 Task: In the Contact  ArianaAllen@Outlook.com, Create email and send with subject: 'We're Thrilled to Welcome You ', and with mail content 'Greetings,_x000D_
Introducing a visionary approach that will reshape the landscape of your industry. Join us and be part of the future of success!_x000D_
Kind Regards', attach the document: Project_plan.docx and insert image: visitingcard.jpg. Below Kind Regards, write Behance and insert the URL: 'www.behance.net'. Mark checkbox to create task to follow up : In 2 weeks. Logged in from softage.1@softage.net
Action: Mouse moved to (97, 59)
Screenshot: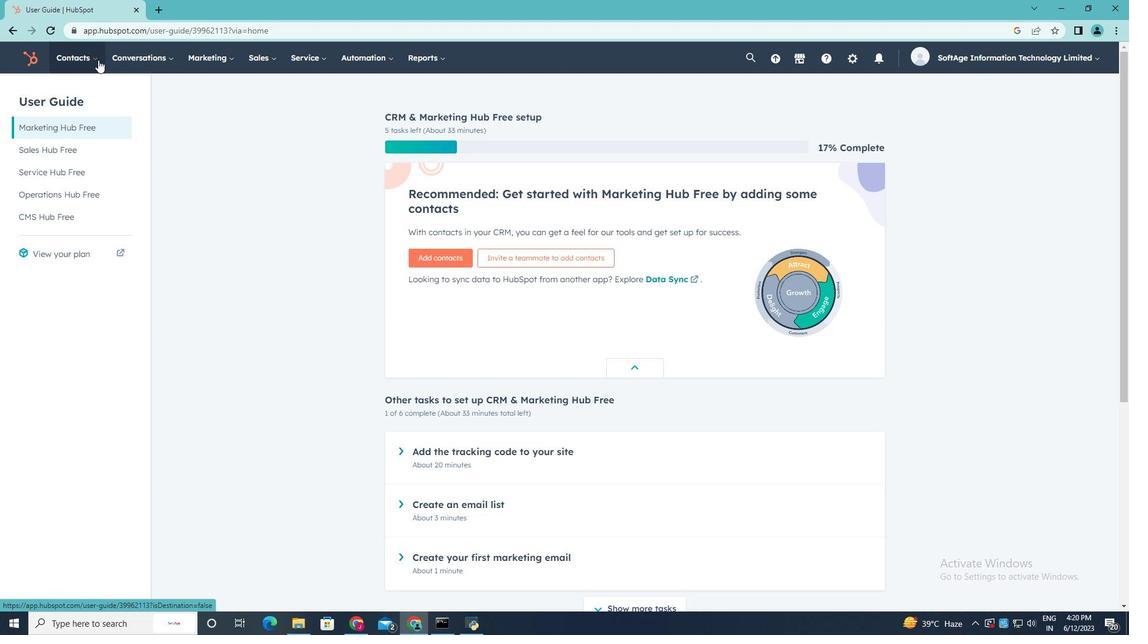 
Action: Mouse pressed left at (97, 59)
Screenshot: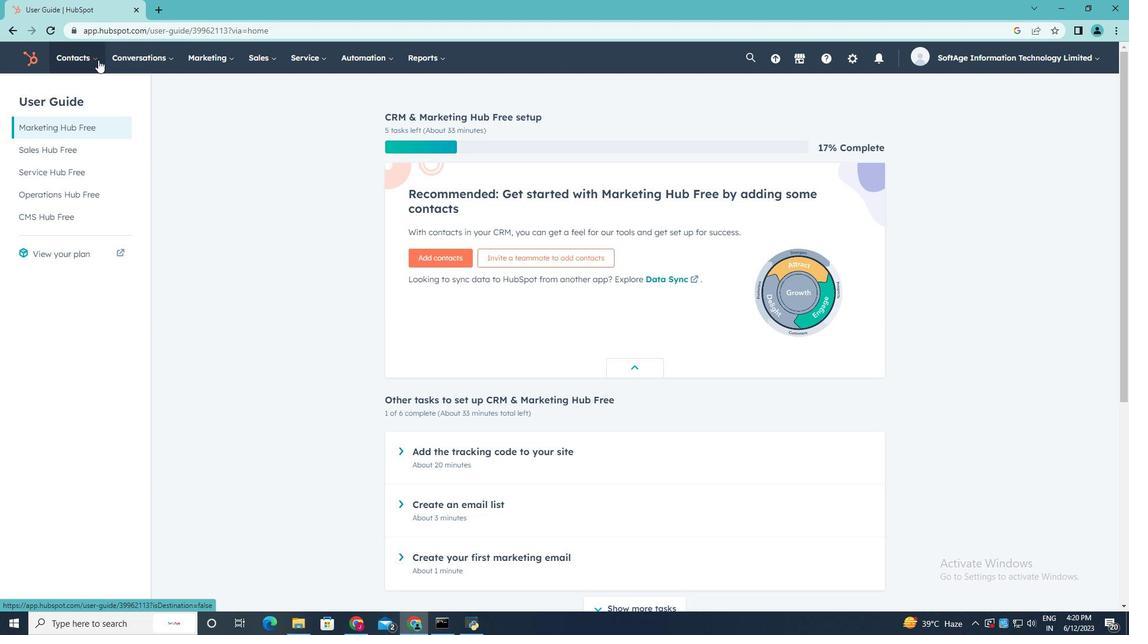 
Action: Mouse moved to (88, 88)
Screenshot: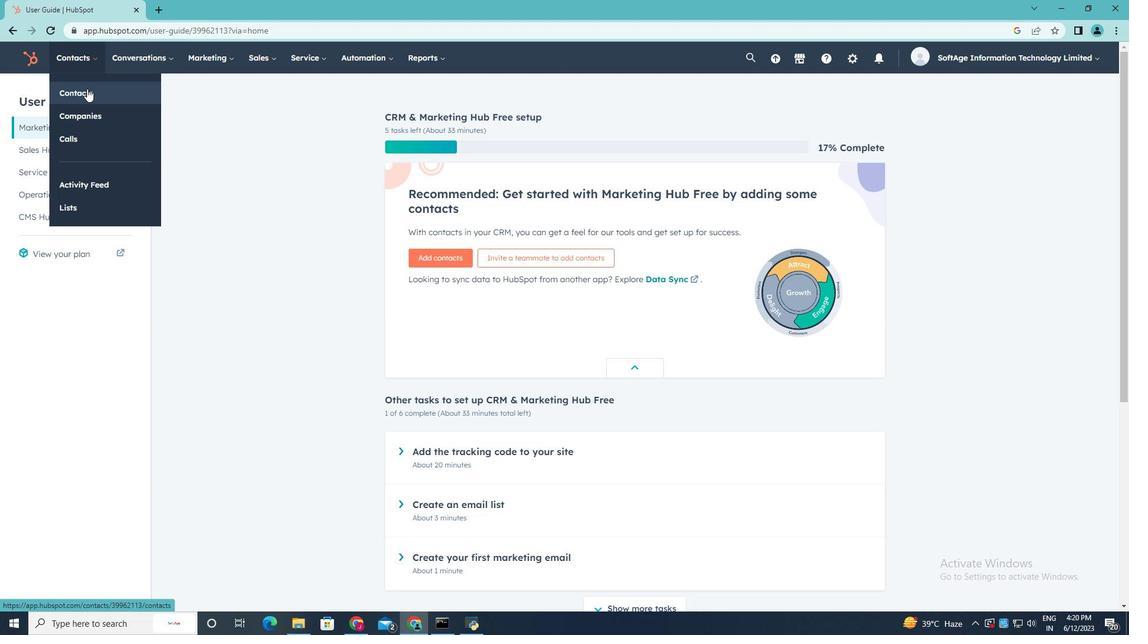 
Action: Mouse pressed left at (88, 88)
Screenshot: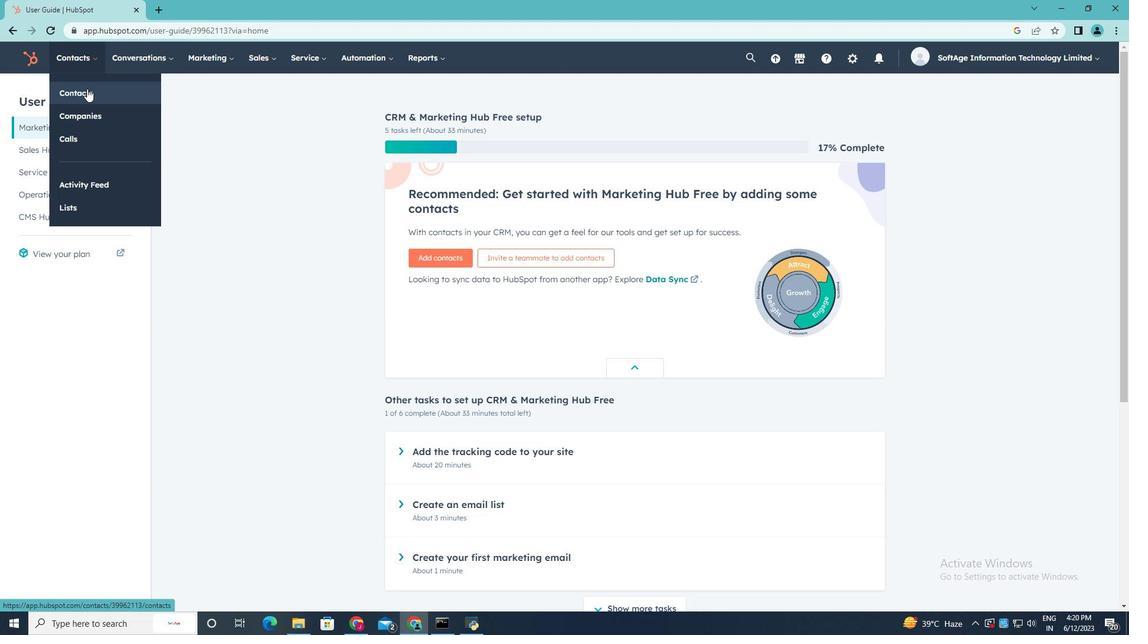 
Action: Mouse moved to (97, 185)
Screenshot: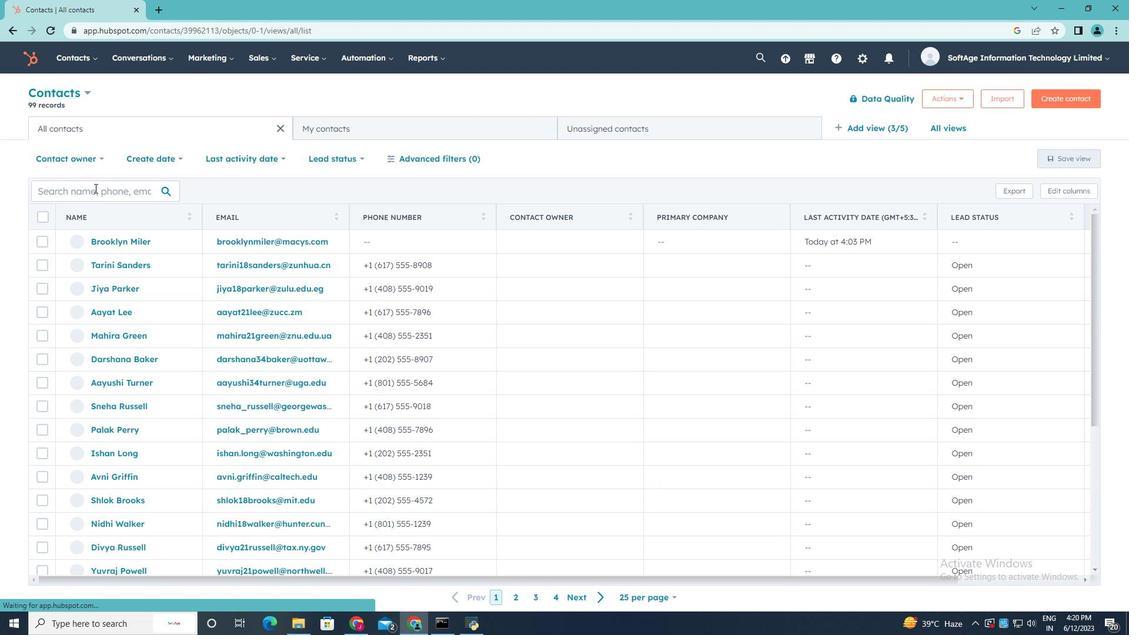 
Action: Mouse pressed left at (97, 185)
Screenshot: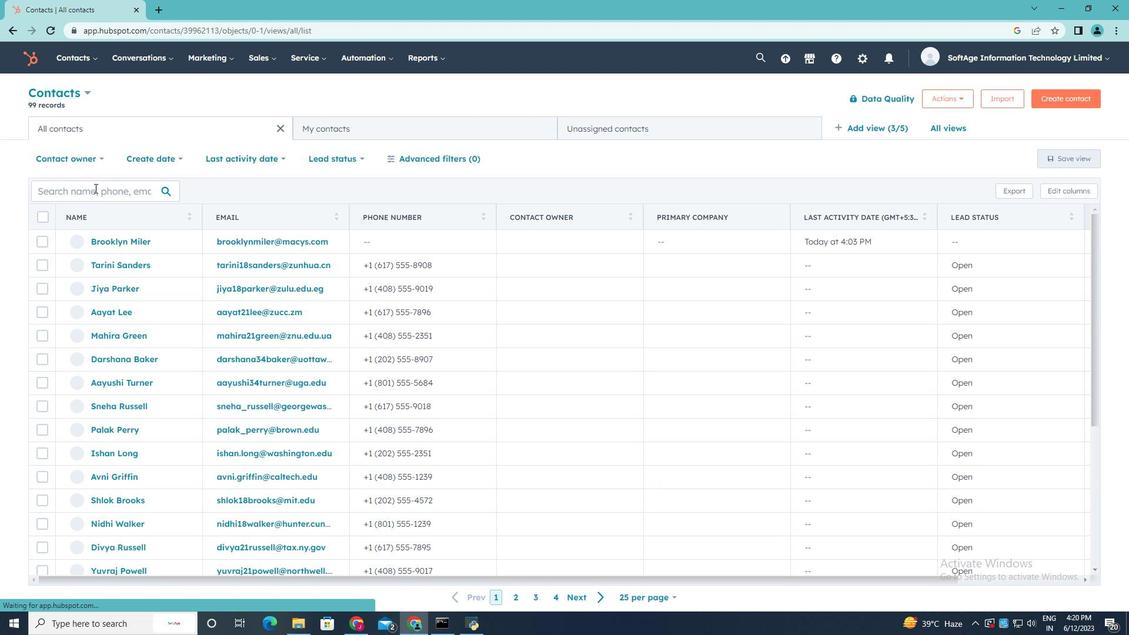 
Action: Mouse moved to (94, 186)
Screenshot: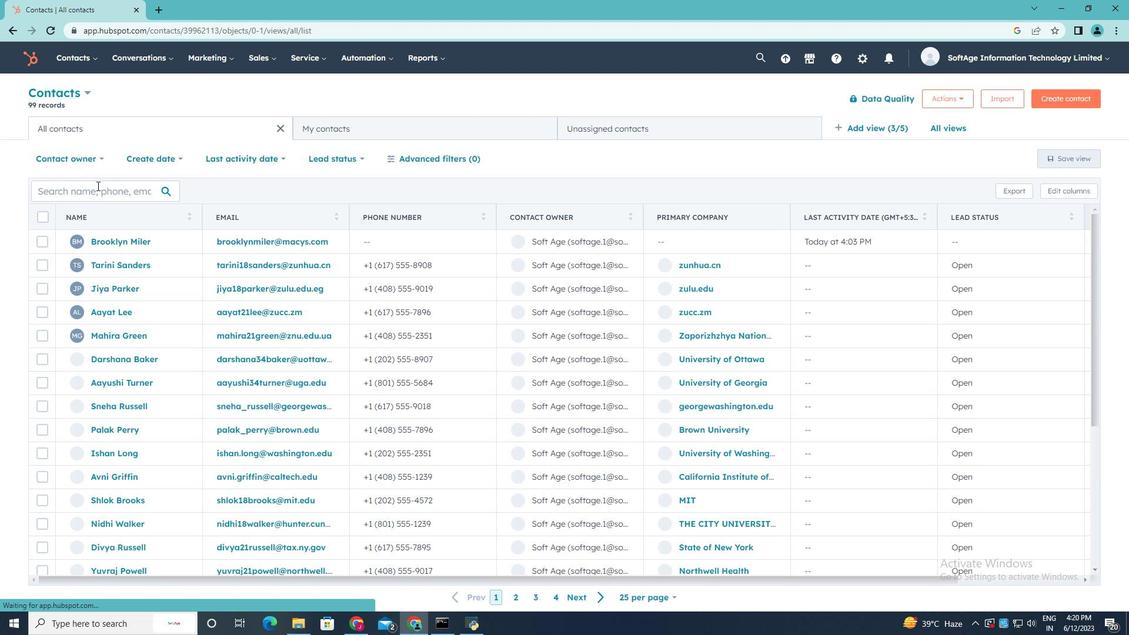 
Action: Key pressed <Key.shift>Ariana<Key.shift>Allen<Key.shift><Key.shift><Key.shift><Key.shift>@<Key.shift>Outlook.com
Screenshot: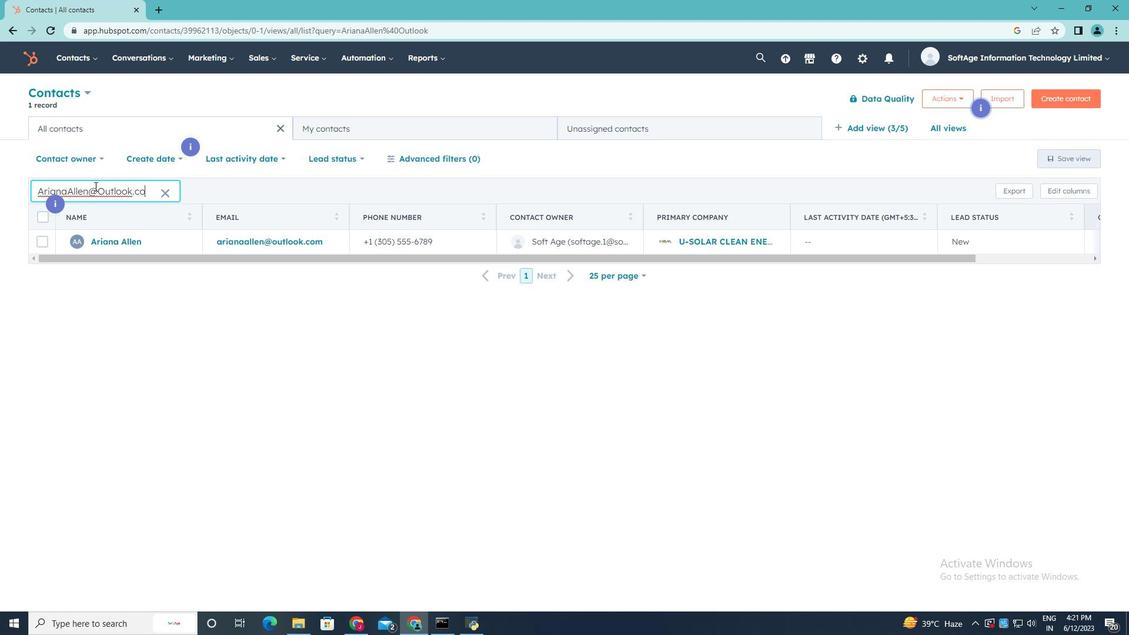 
Action: Mouse moved to (125, 239)
Screenshot: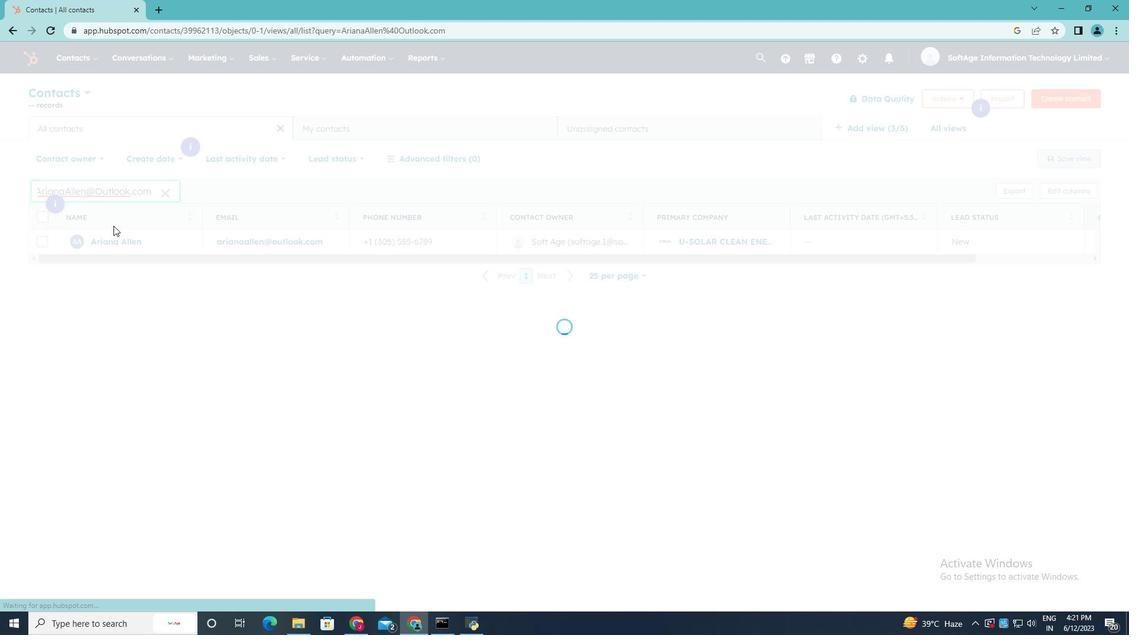 
Action: Mouse pressed left at (125, 239)
Screenshot: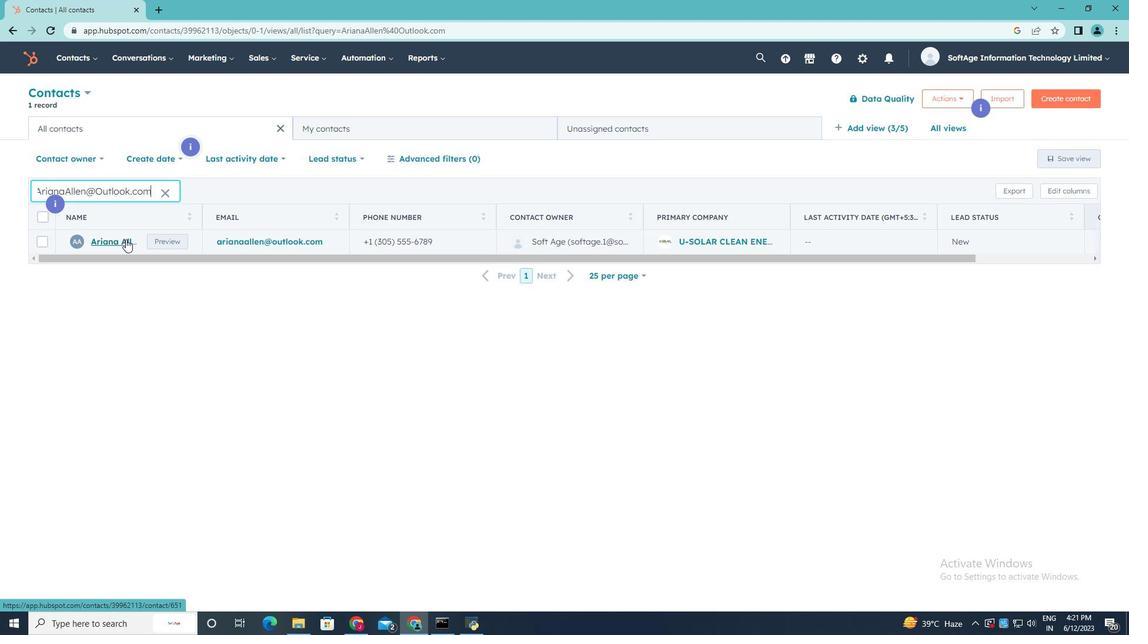 
Action: Mouse moved to (81, 198)
Screenshot: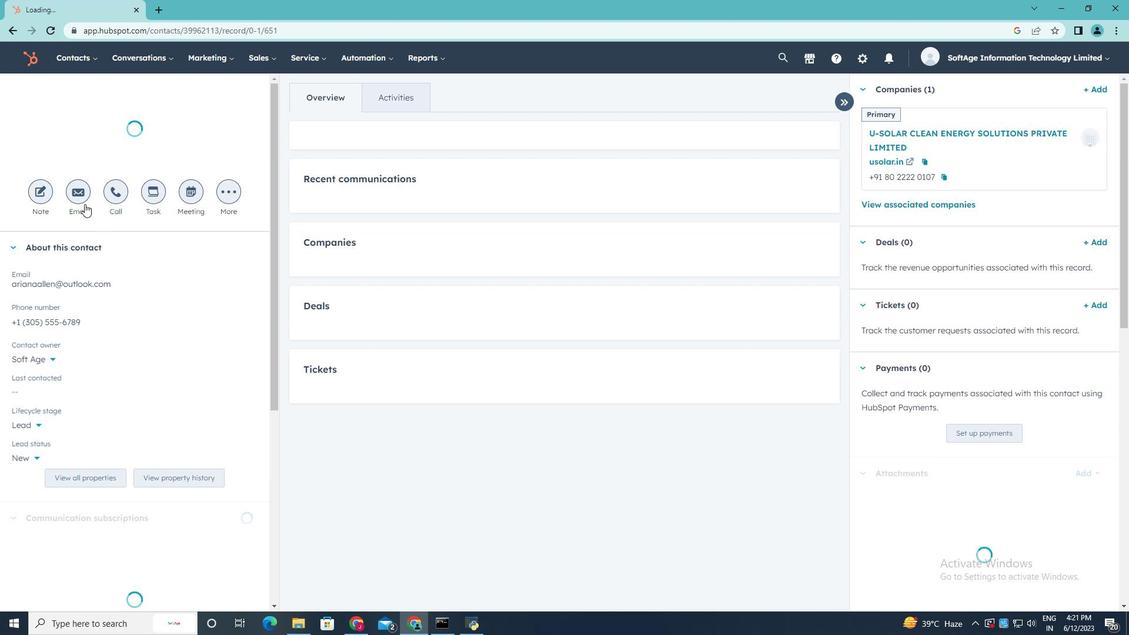 
Action: Mouse pressed left at (81, 198)
Screenshot: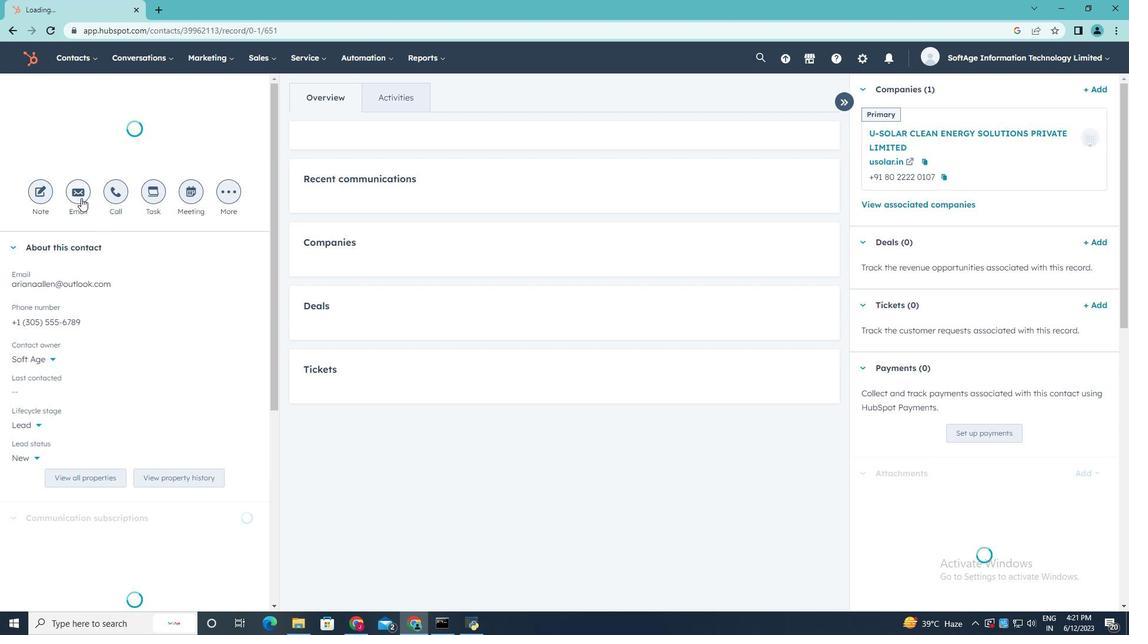 
Action: Mouse moved to (722, 402)
Screenshot: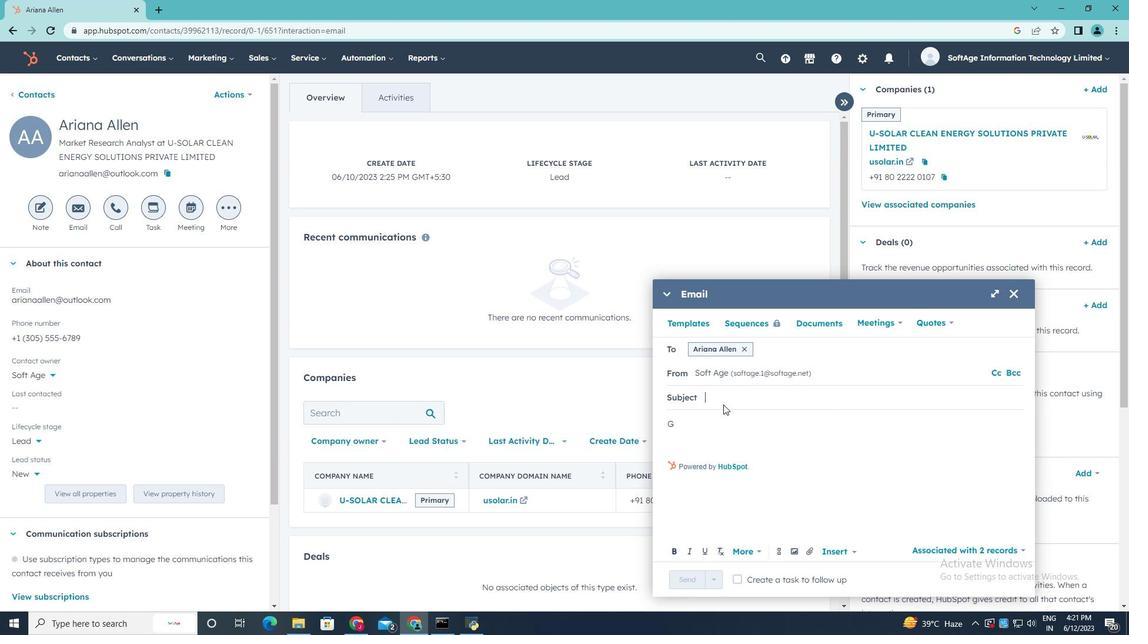 
Action: Key pressed <Key.shift>We're<Key.space><Key.shift><Key.shift>Thrilled<Key.space><Key.shift><Key.shift><Key.shift>to<Key.space><Key.shift>Welcome<Key.space><Key.shift><Key.shift><Key.shift>You
Screenshot: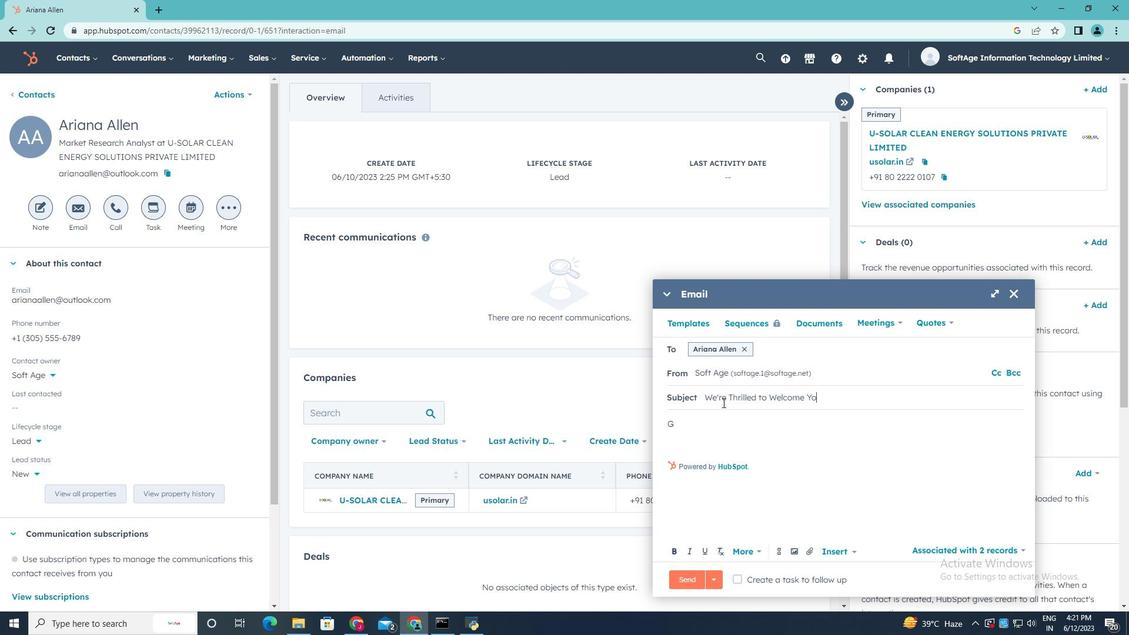 
Action: Mouse moved to (697, 421)
Screenshot: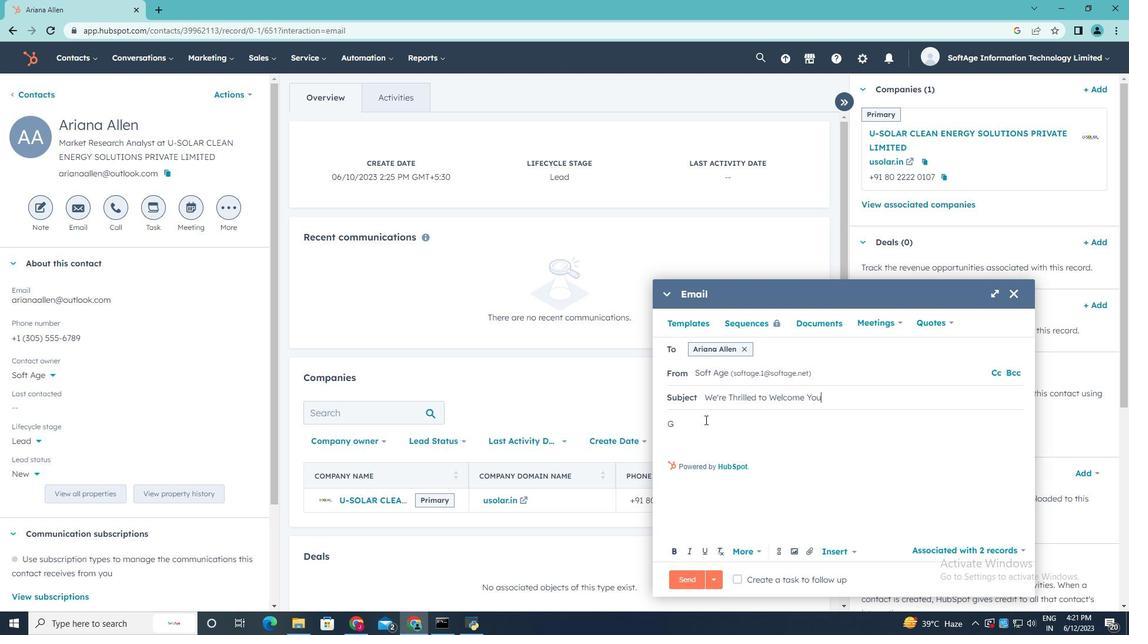 
Action: Mouse pressed left at (697, 421)
Screenshot: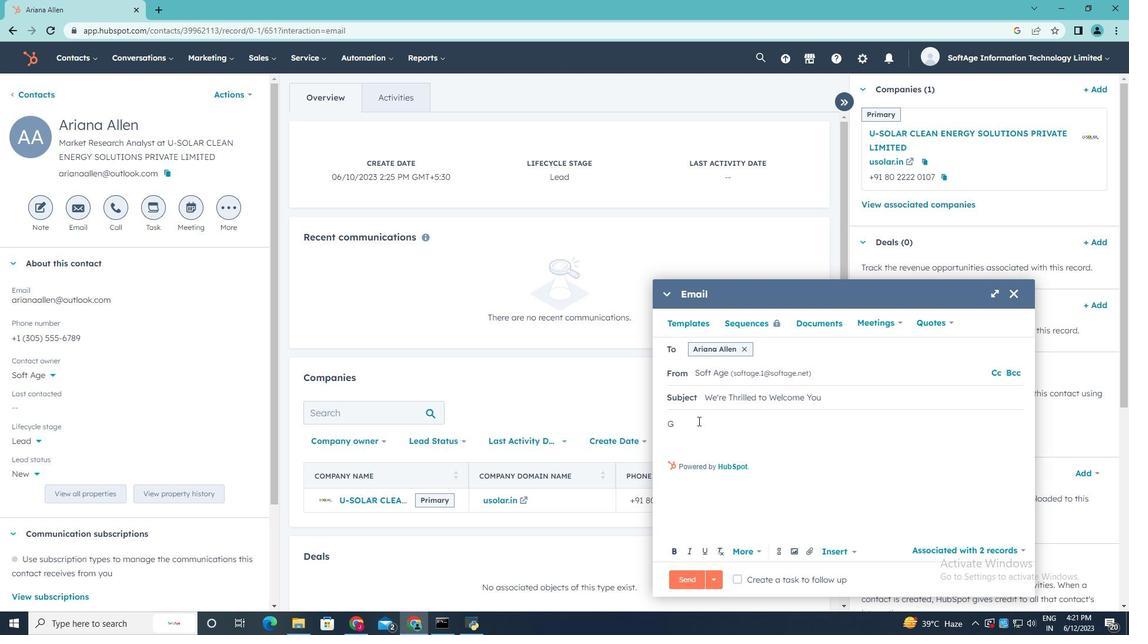 
Action: Key pressed <Key.backspace><Key.shift><Key.shift><Key.shift><Key.shift><Key.shift><Key.shift><Key.shift><Key.shift><Key.shift><Key.shift><Key.shift><Key.shift><Key.shift><Key.shift><Key.shift><Key.shift><Key.shift>Greetings,<Key.enter><Key.shift>Introducing<Key.space><Key.shift>a<Key.space>visionary<Key.space>approach<Key.space>that<Key.space>will<Key.space>reshape<Key.space>the<Key.space>landscape<Key.space>of<Key.space>your<Key.space>induxtry<Key.backspace><Key.backspace><Key.backspace><Key.backspace>stry.<Key.space><Key.shift>Join<Key.space><Key.shift>us<Key.space>and<Key.space>be<Key.space>part<Key.space>of<Key.space>the<Key.space>future<Key.space>of<Key.space>success<Key.shift>!
Screenshot: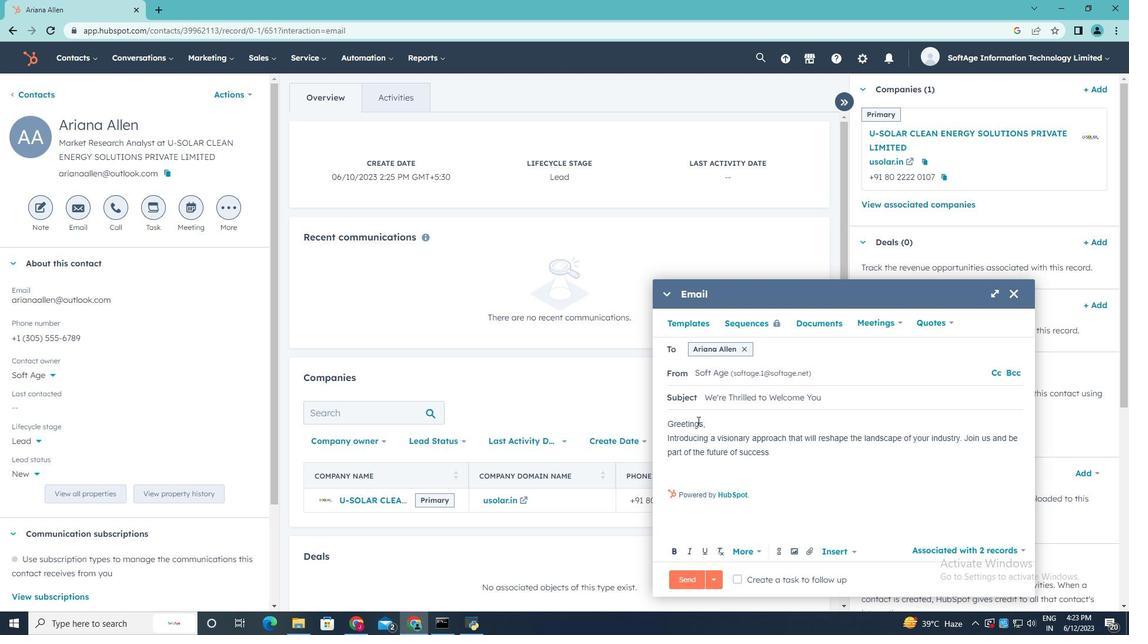 
Action: Mouse moved to (912, 506)
Screenshot: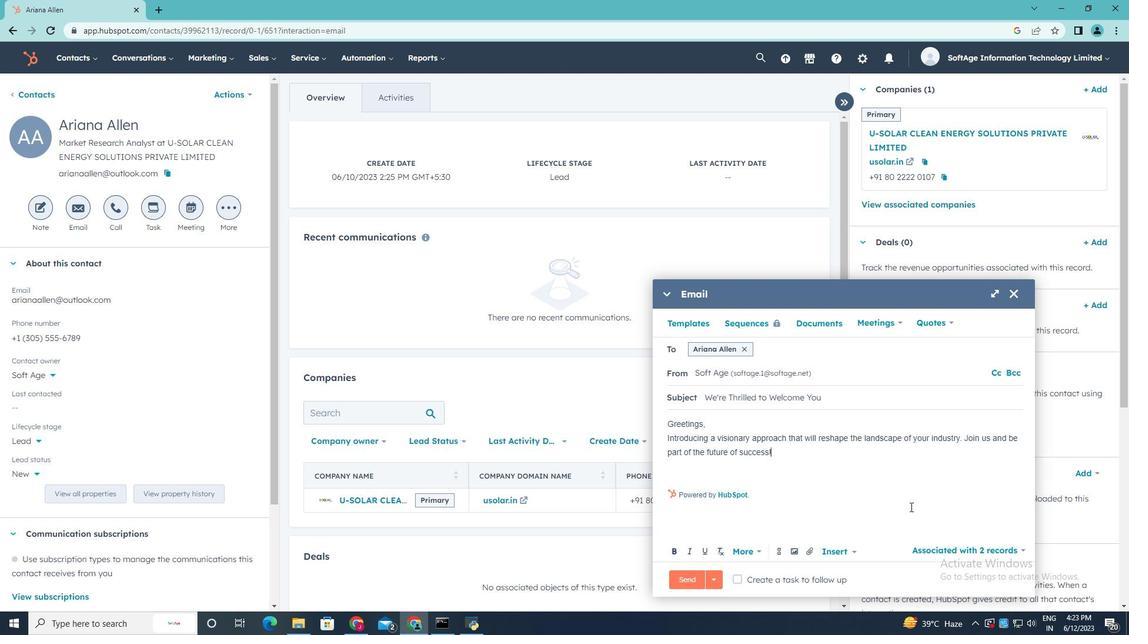 
Action: Key pressed <Key.enter><Key.enter><Key.shift>Kind<Key.space><Key.shift>Regards
Screenshot: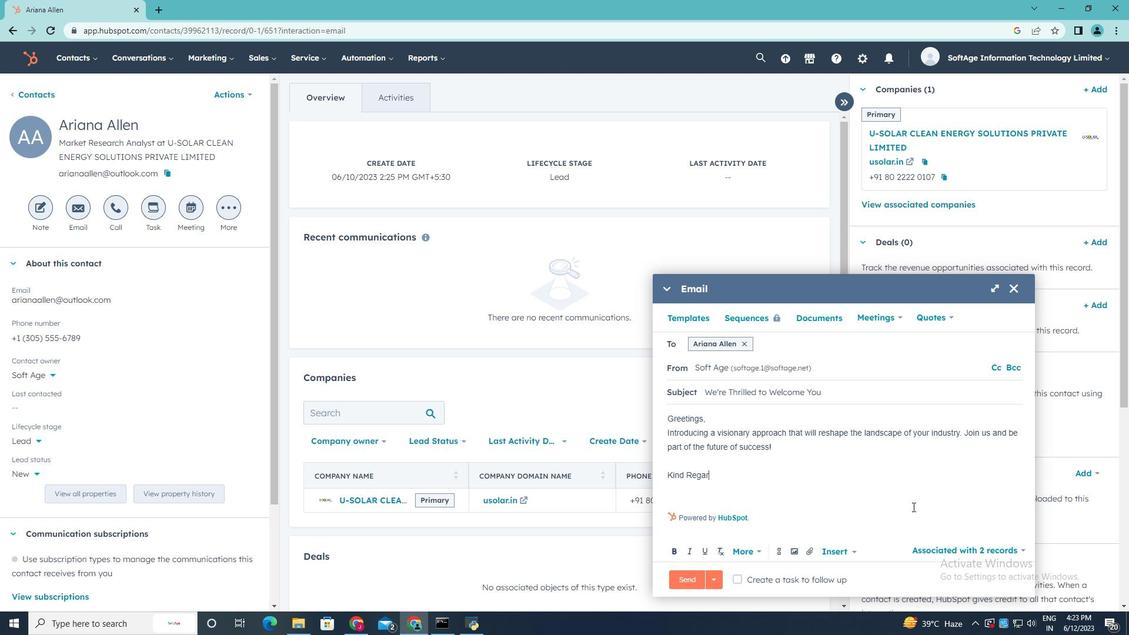 
Action: Mouse moved to (812, 553)
Screenshot: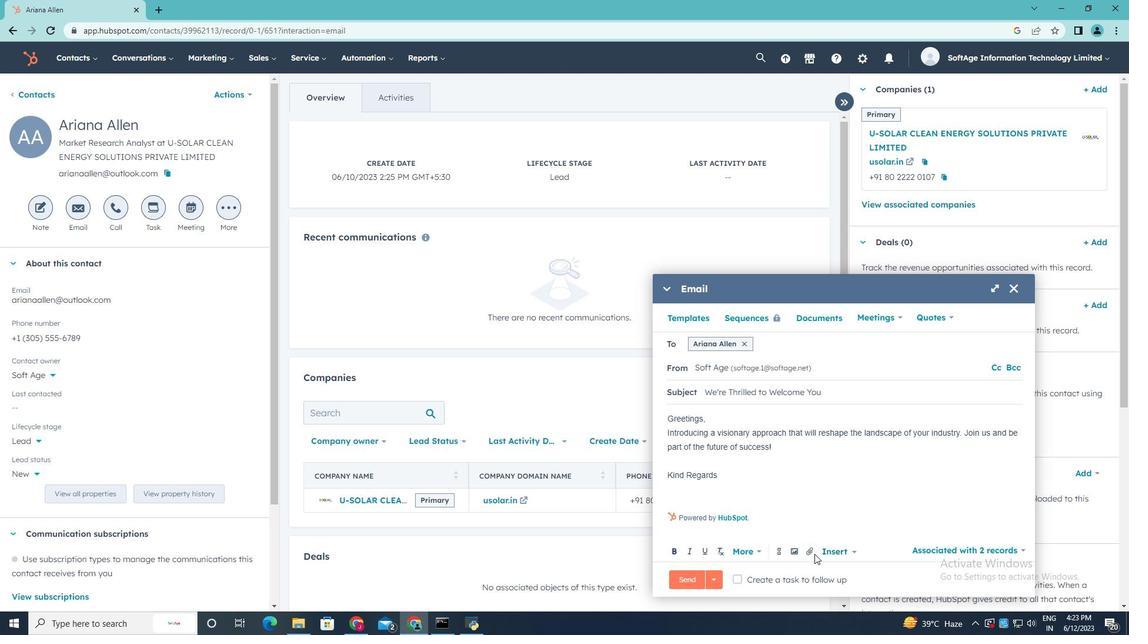 
Action: Mouse pressed left at (812, 553)
Screenshot: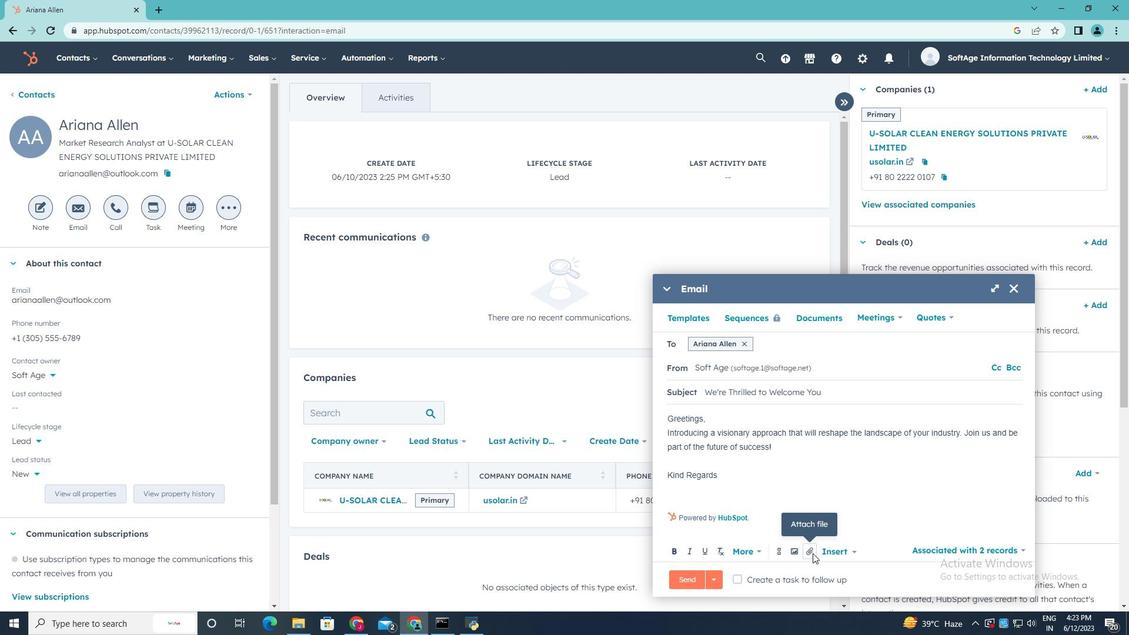 
Action: Mouse moved to (837, 518)
Screenshot: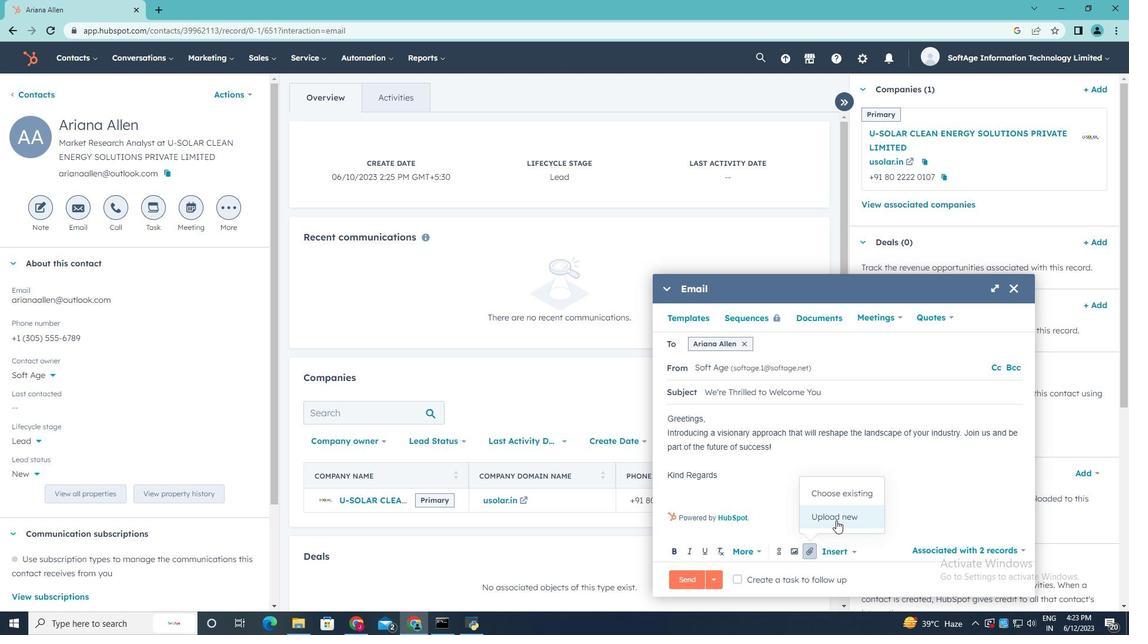 
Action: Mouse pressed left at (837, 518)
Screenshot: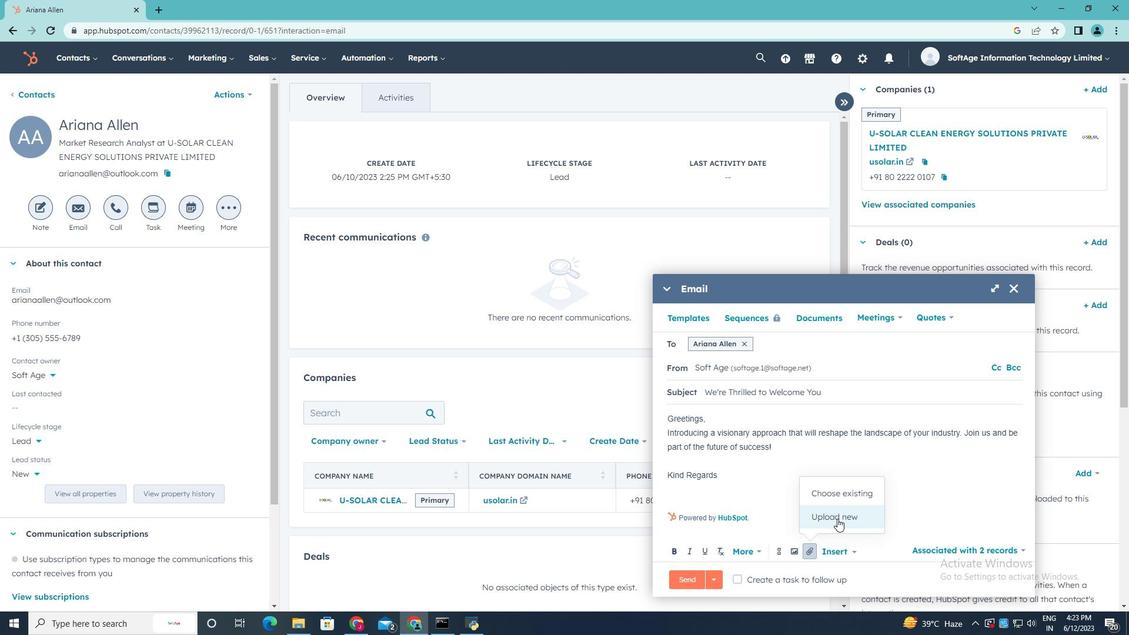 
Action: Mouse moved to (219, 117)
Screenshot: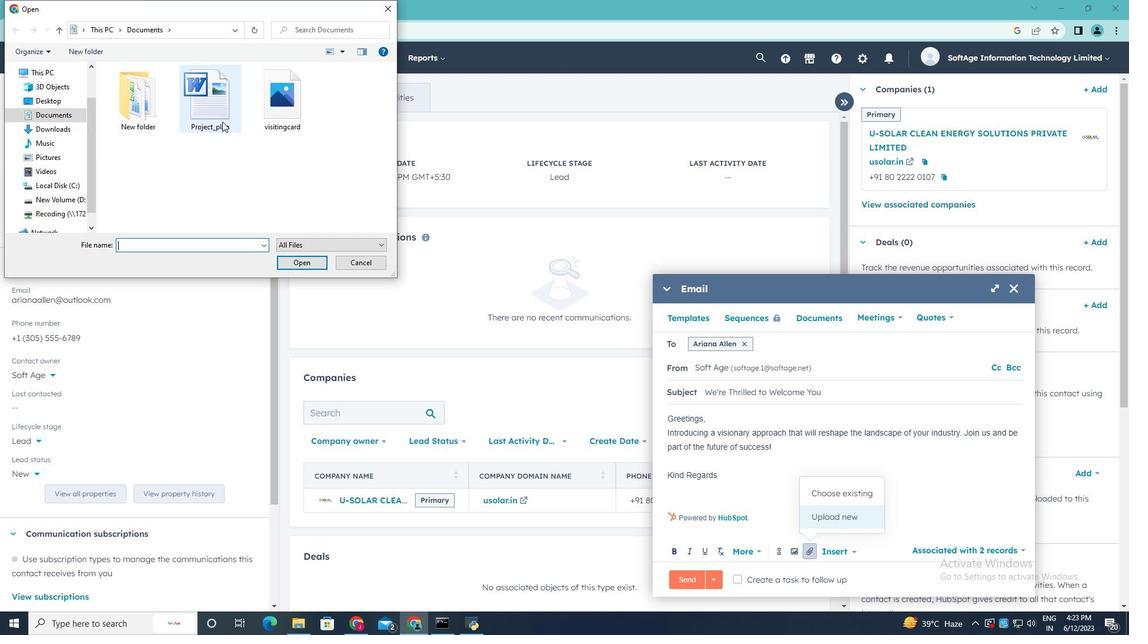 
Action: Mouse pressed left at (219, 117)
Screenshot: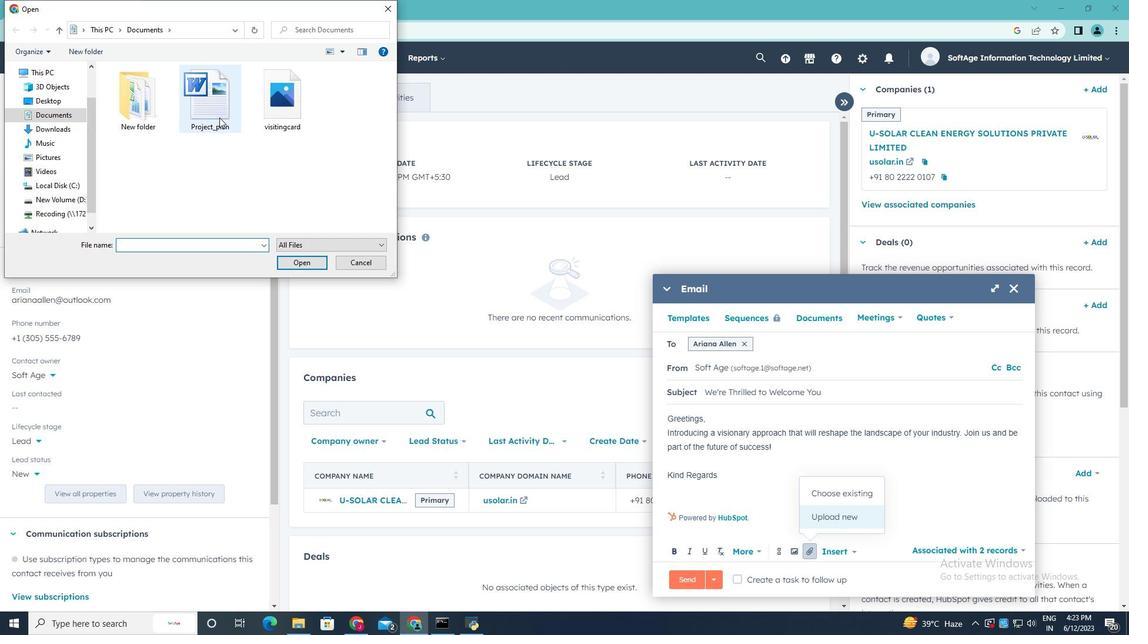 
Action: Mouse moved to (299, 263)
Screenshot: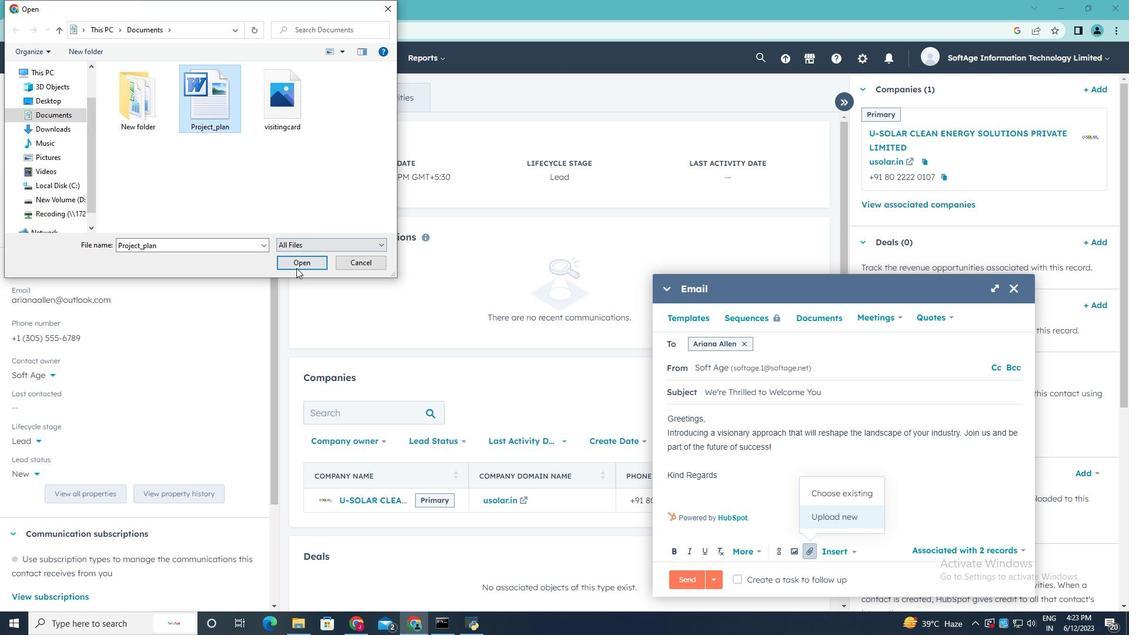 
Action: Mouse pressed left at (299, 263)
Screenshot: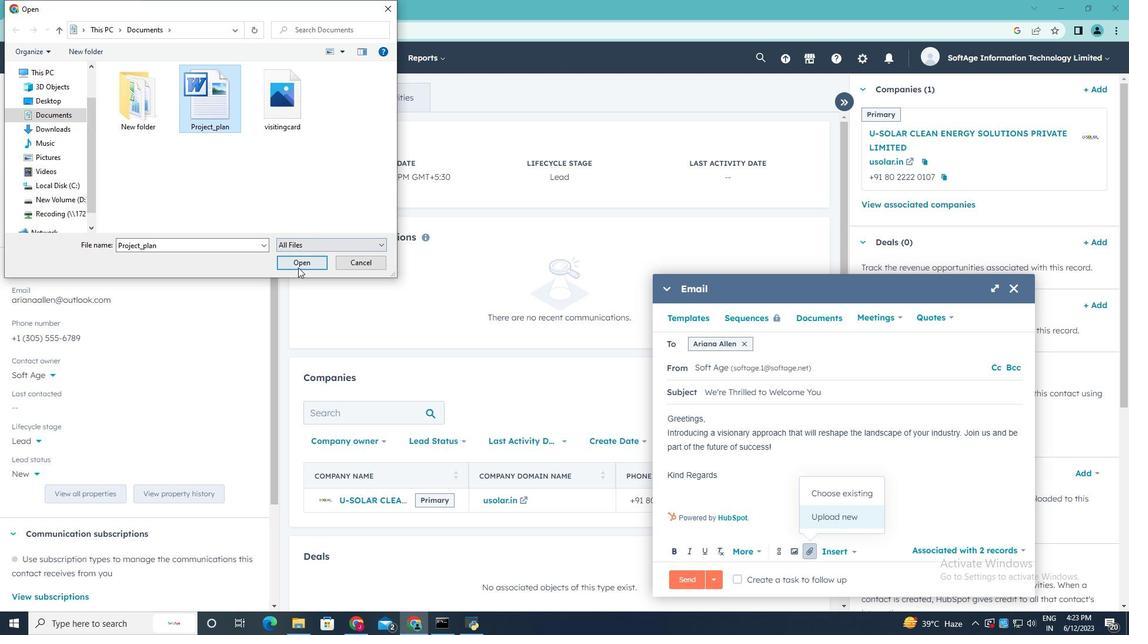 
Action: Mouse moved to (810, 523)
Screenshot: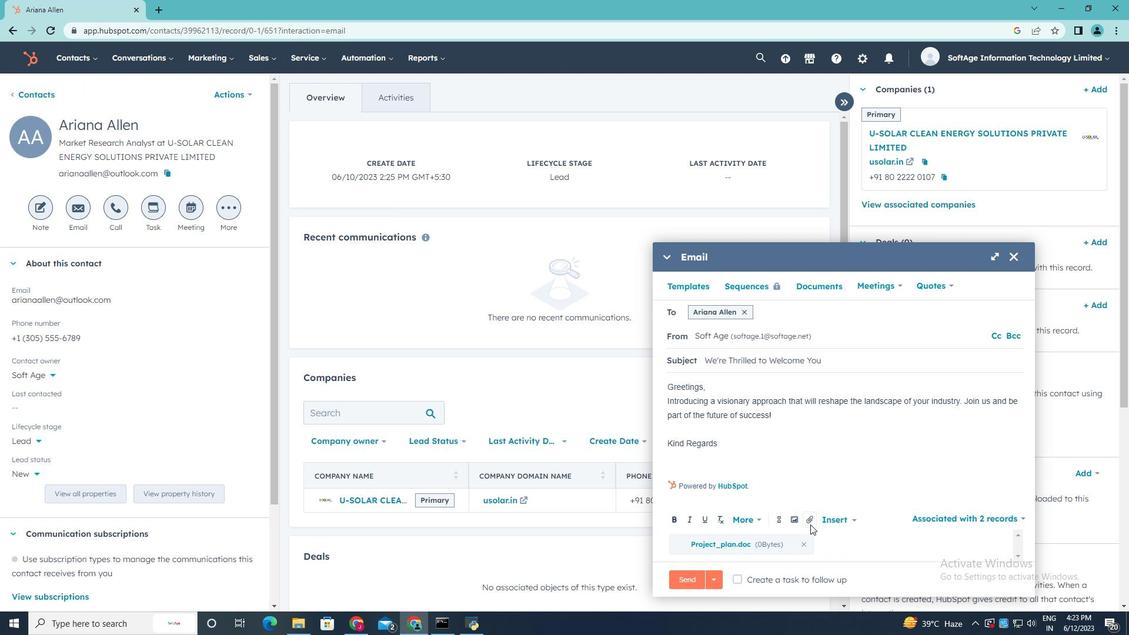 
Action: Mouse pressed left at (810, 523)
Screenshot: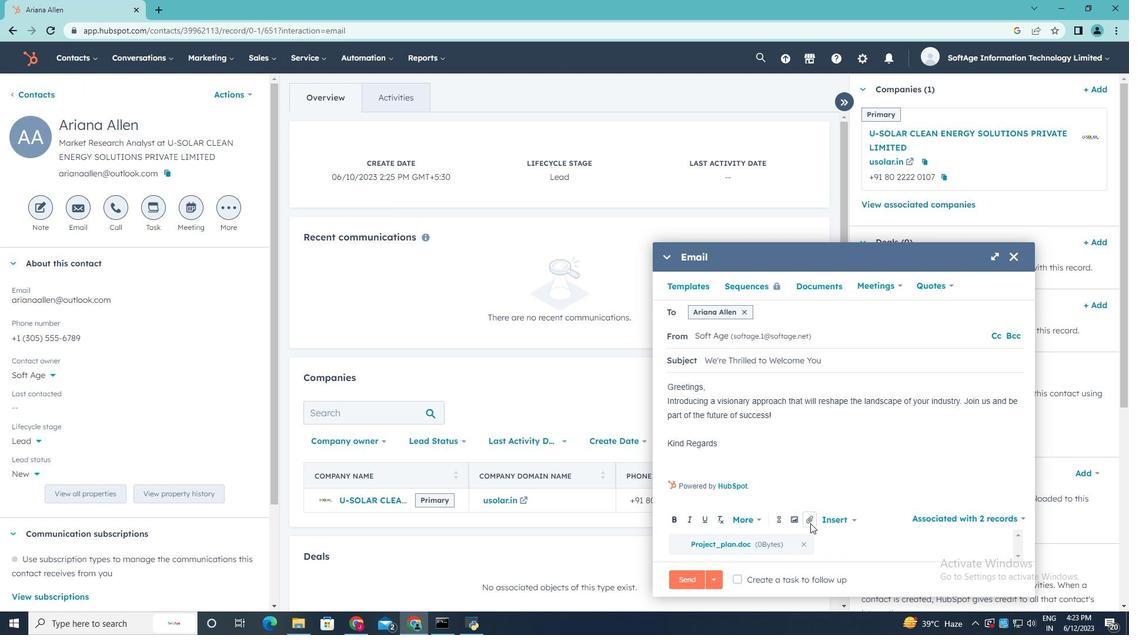 
Action: Mouse moved to (826, 491)
Screenshot: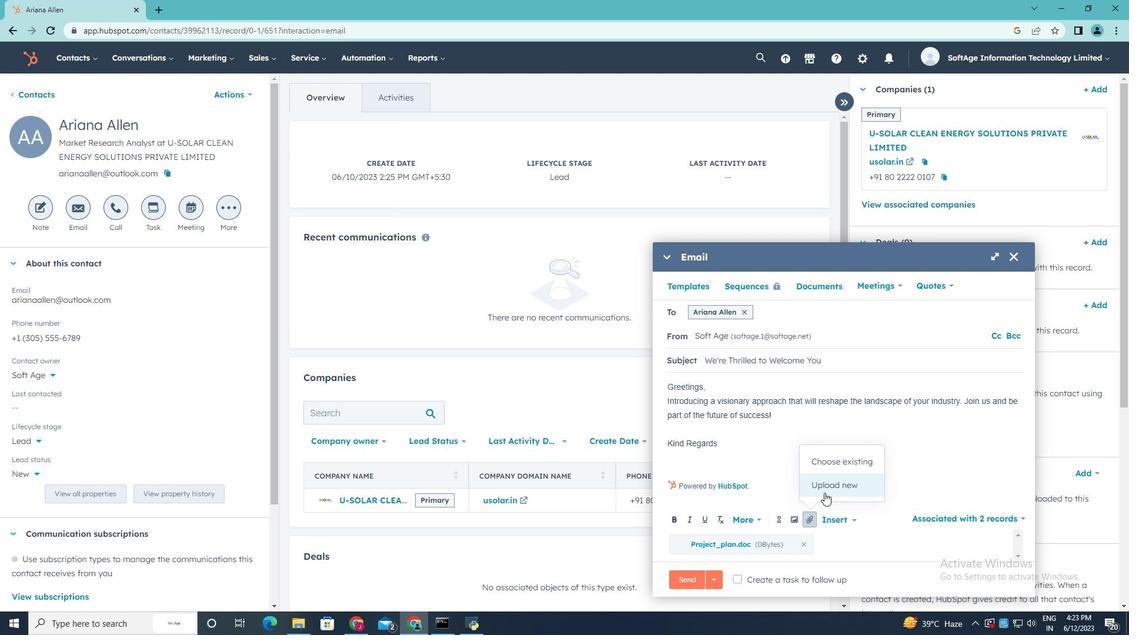 
Action: Mouse pressed left at (826, 491)
Screenshot: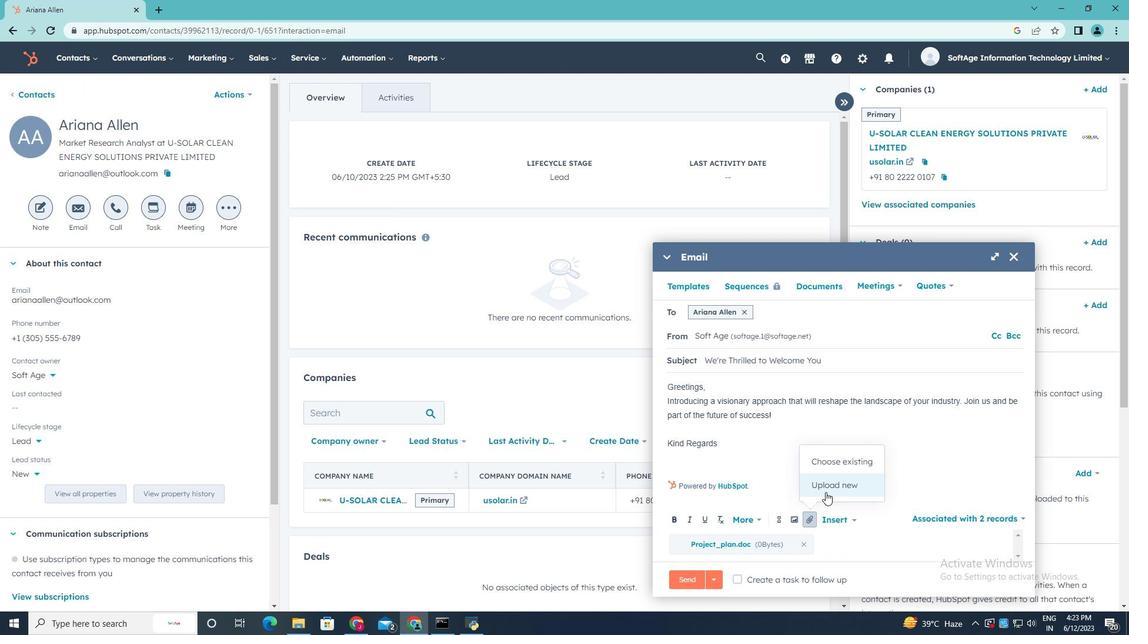 
Action: Mouse moved to (282, 101)
Screenshot: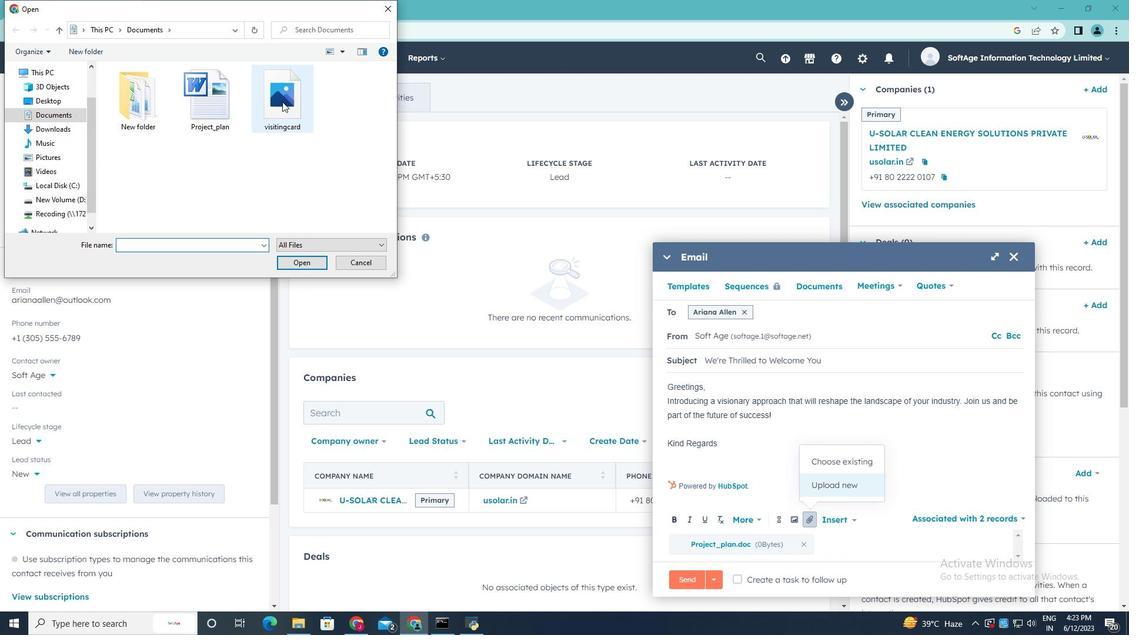 
Action: Mouse pressed left at (282, 101)
Screenshot: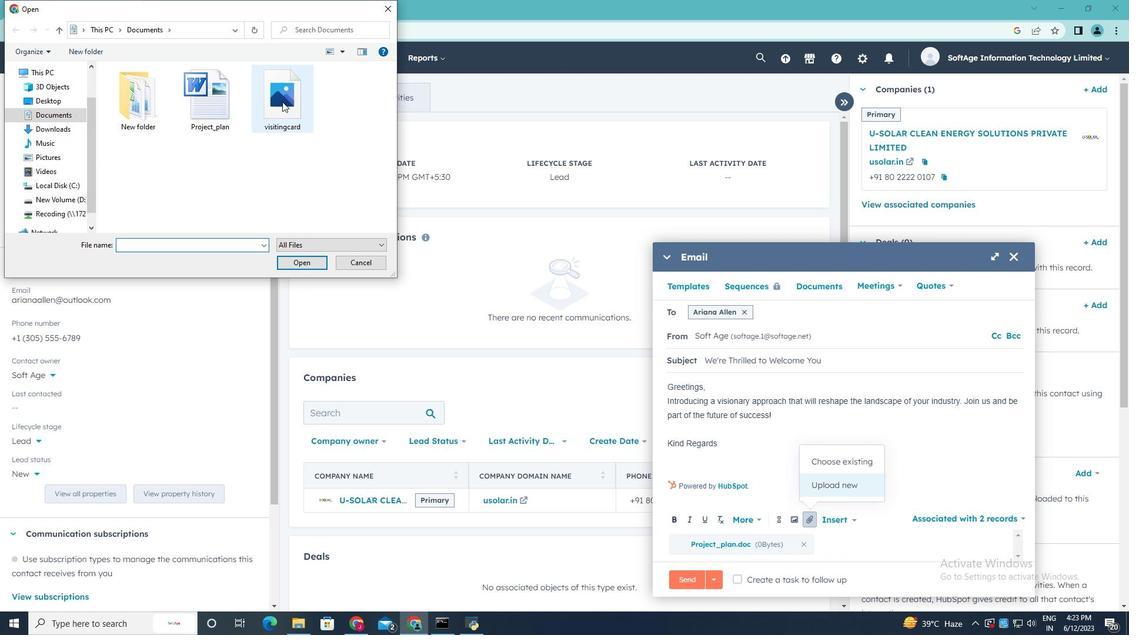 
Action: Mouse moved to (308, 265)
Screenshot: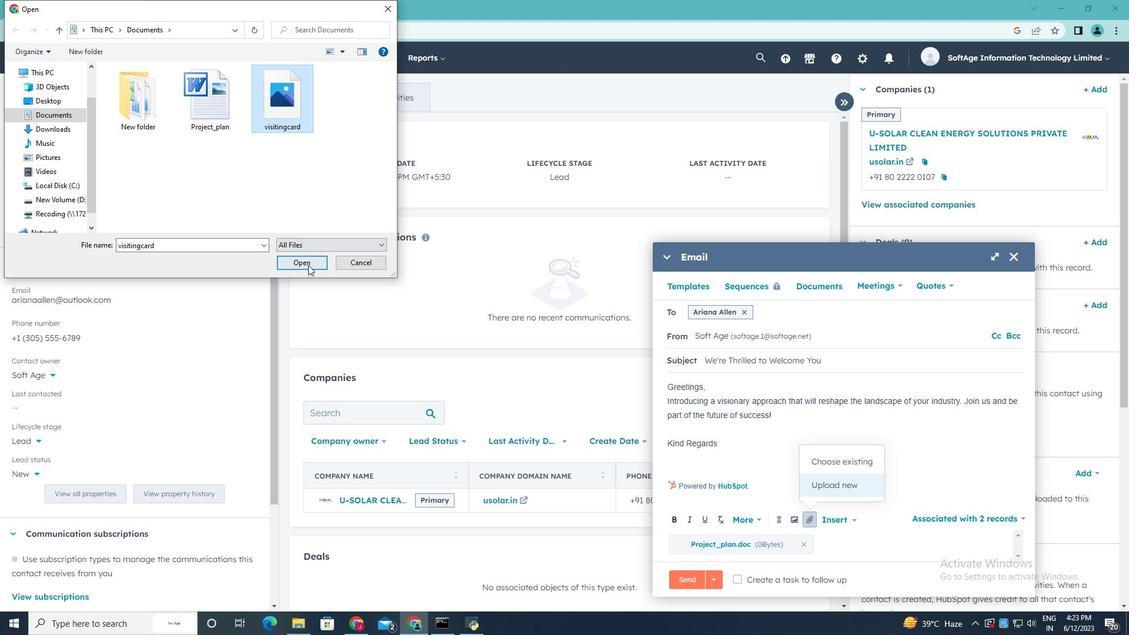 
Action: Mouse pressed left at (308, 265)
Screenshot: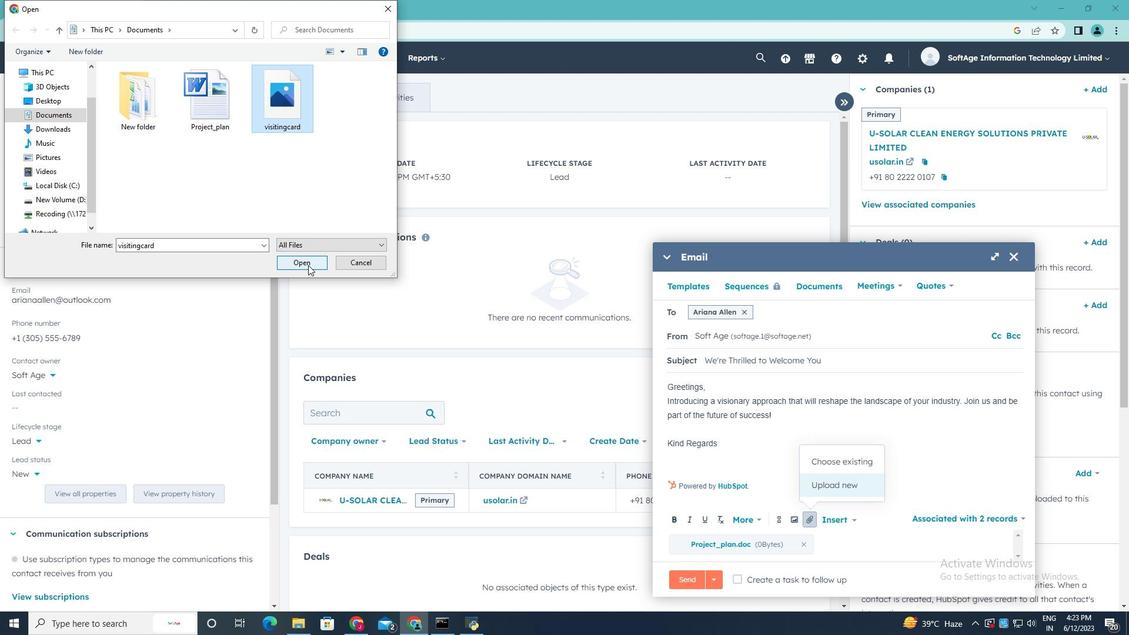 
Action: Mouse moved to (724, 447)
Screenshot: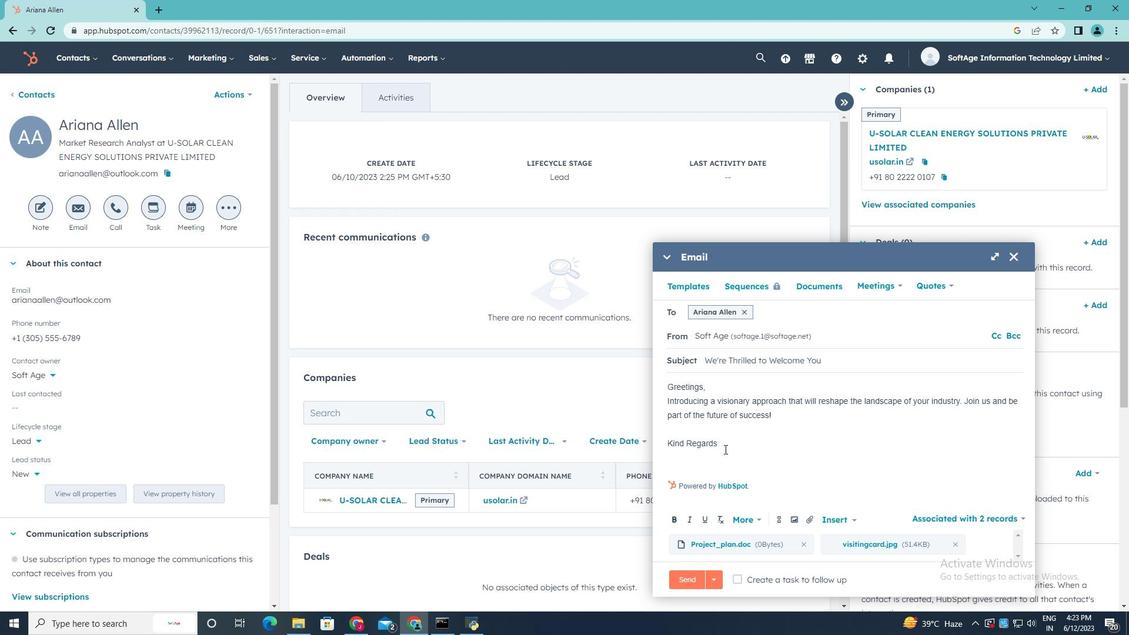
Action: Mouse pressed left at (724, 447)
Screenshot: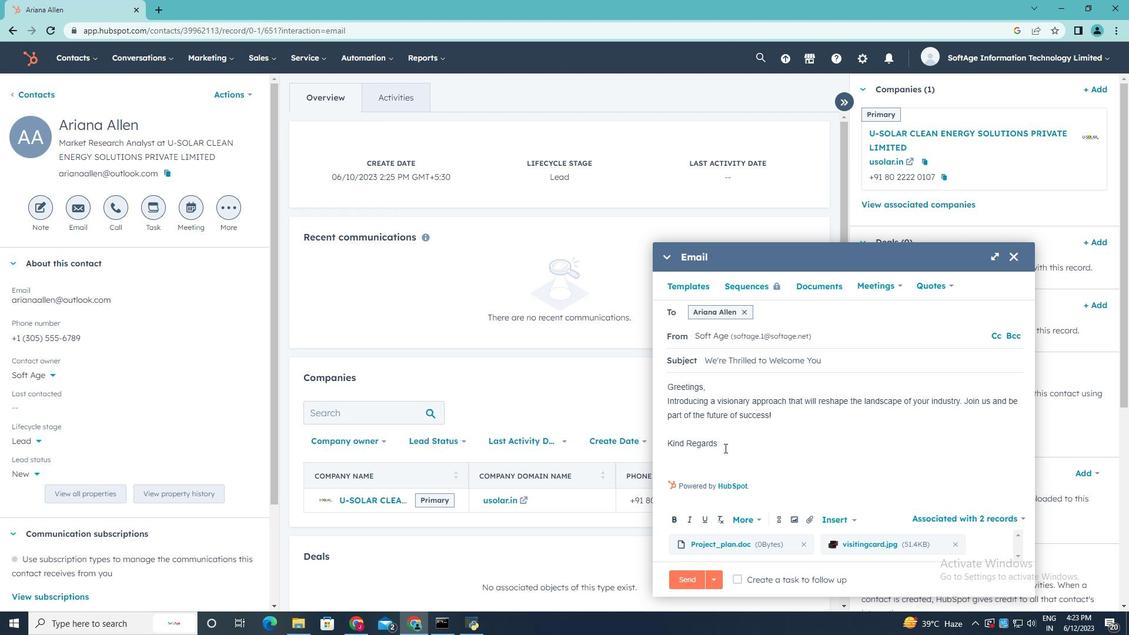 
Action: Key pressed <Key.enter>
Screenshot: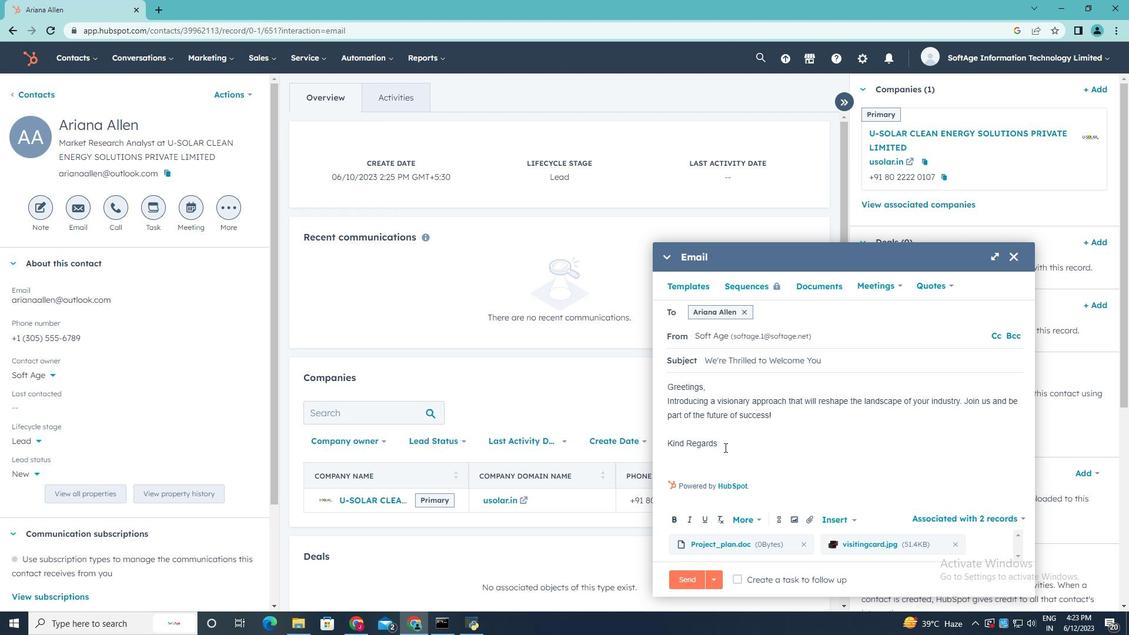 
Action: Mouse moved to (779, 518)
Screenshot: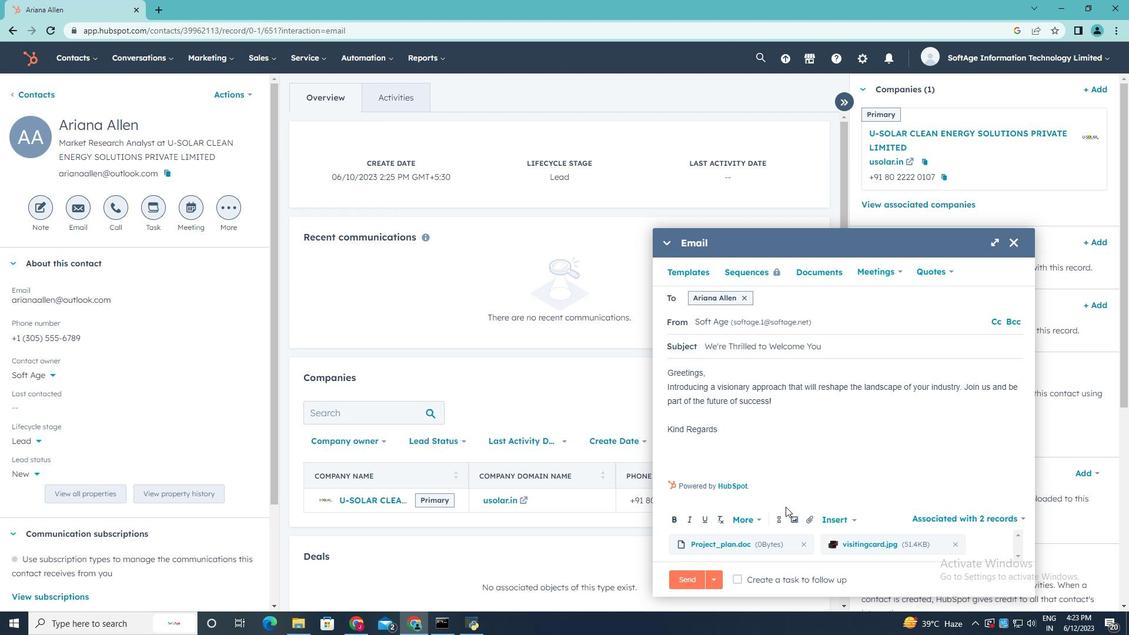 
Action: Mouse pressed left at (779, 518)
Screenshot: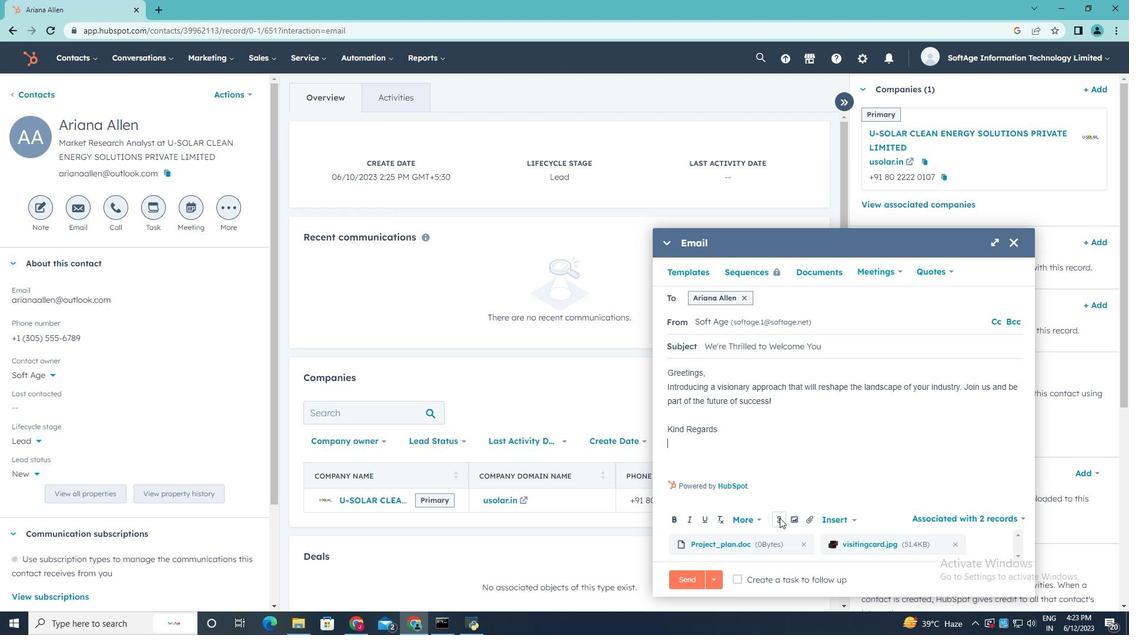 
Action: Mouse moved to (813, 389)
Screenshot: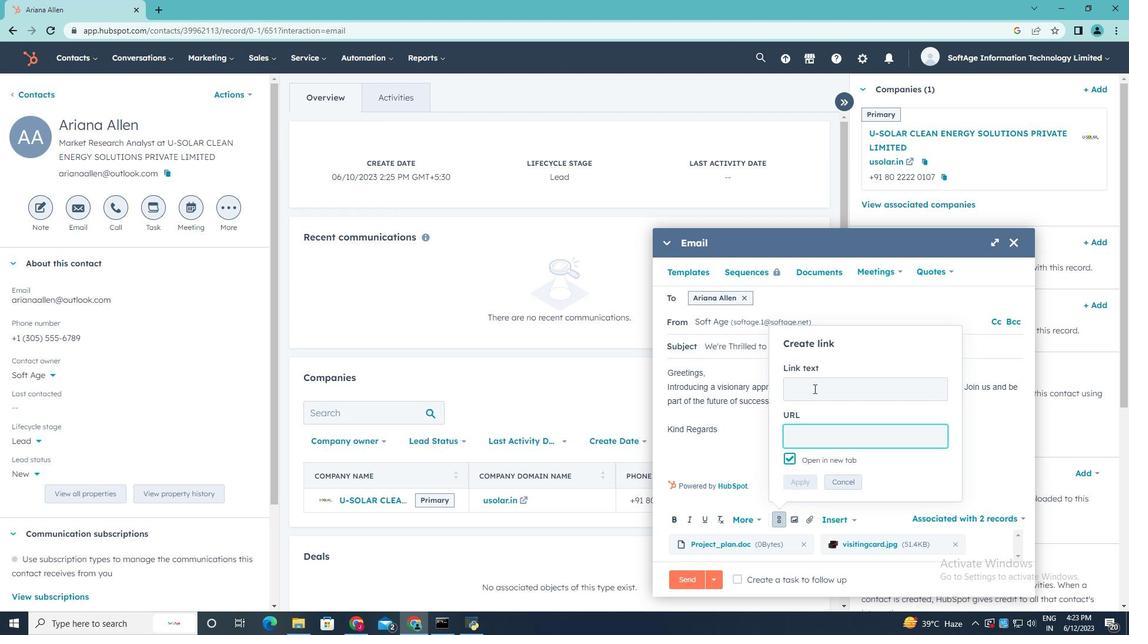 
Action: Mouse pressed left at (813, 389)
Screenshot: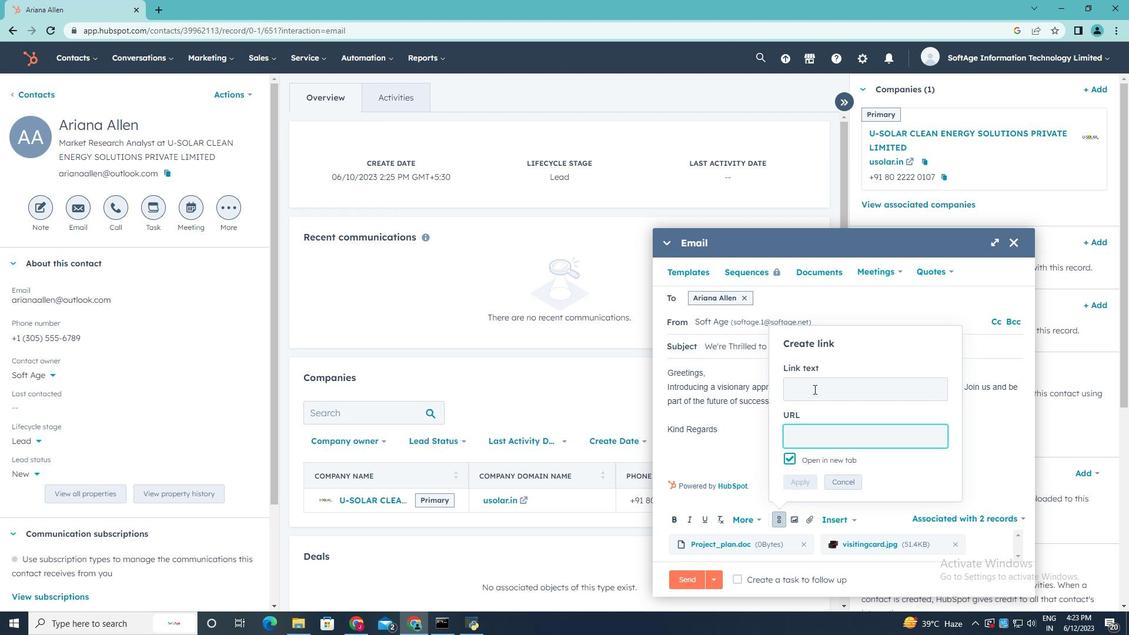 
Action: Mouse moved to (811, 391)
Screenshot: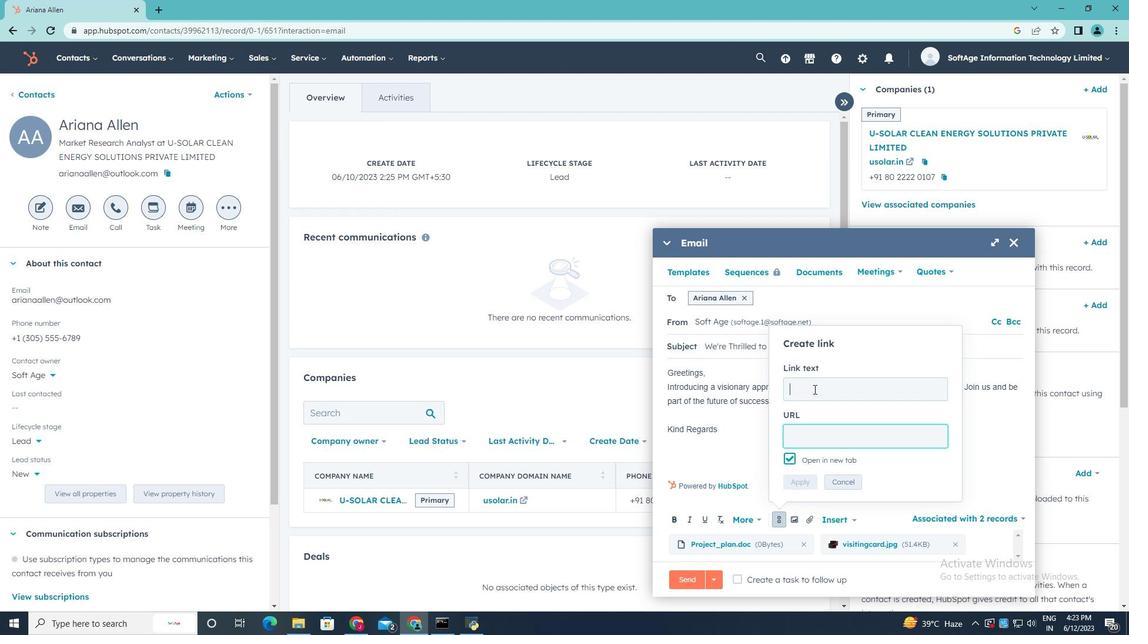 
Action: Key pressed <Key.shift><Key.shift><Key.shift><Key.shift><Key.shift><Key.shift><Key.shift><Key.shift><Key.shift><Key.shift><Key.shift><Key.shift><Key.shift>Behance
Screenshot: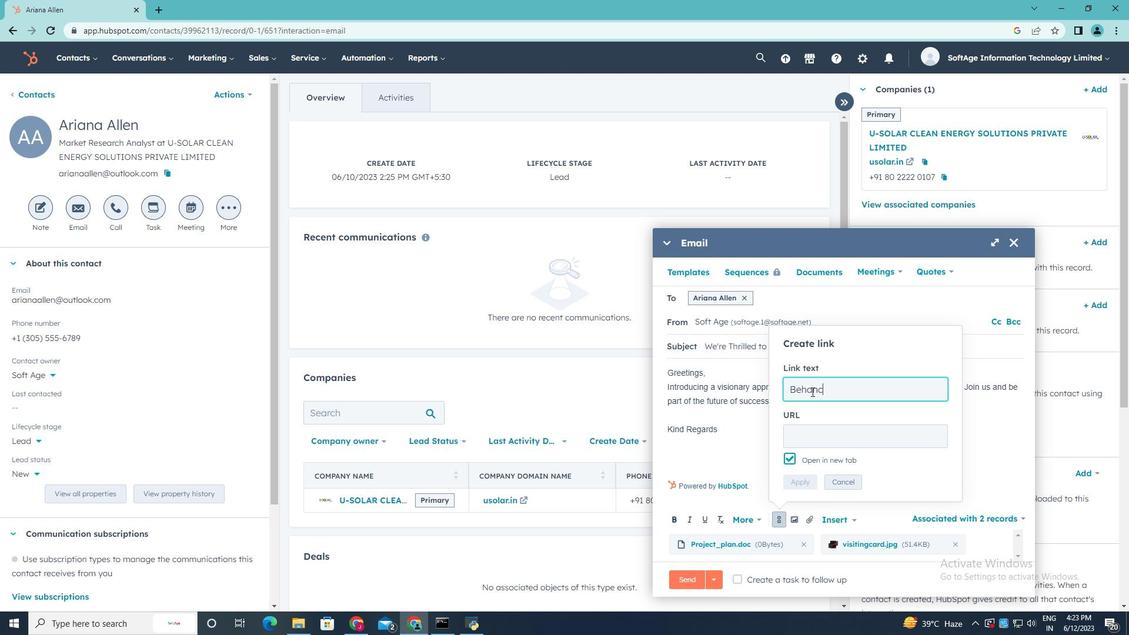 
Action: Mouse moved to (807, 429)
Screenshot: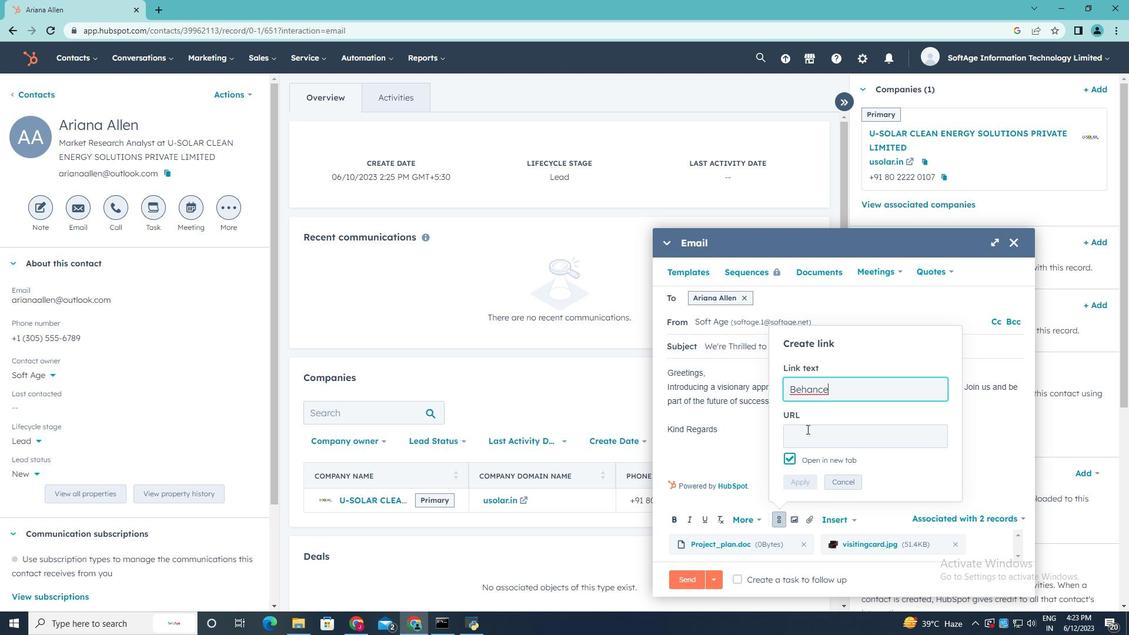 
Action: Mouse pressed left at (807, 429)
Screenshot: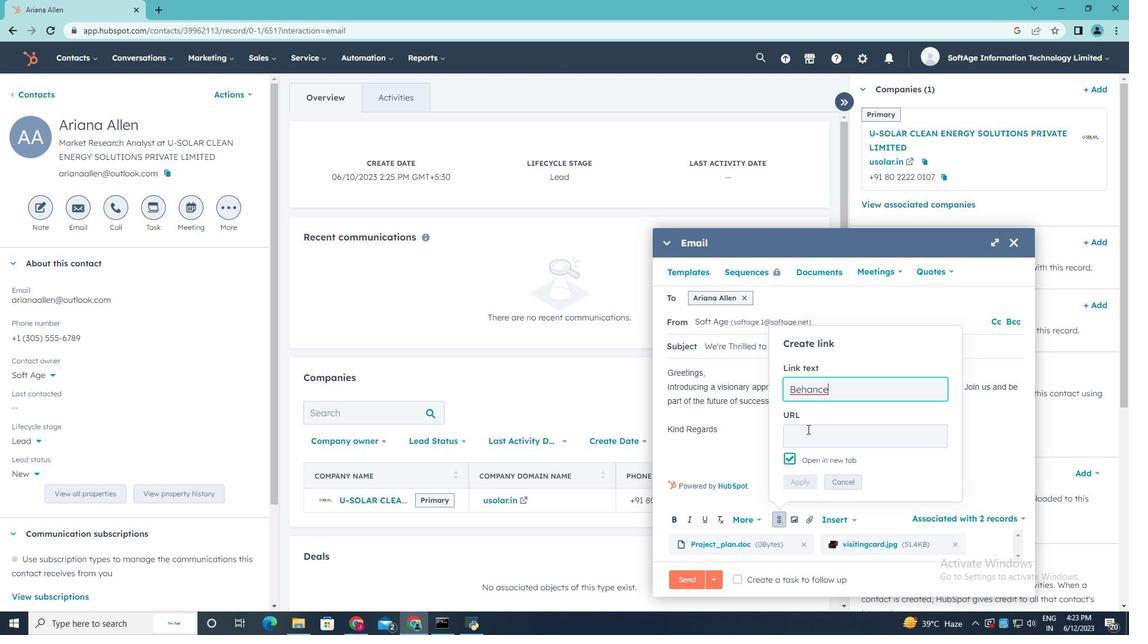 
Action: Key pressed www.behance.m<Key.backspace>net
Screenshot: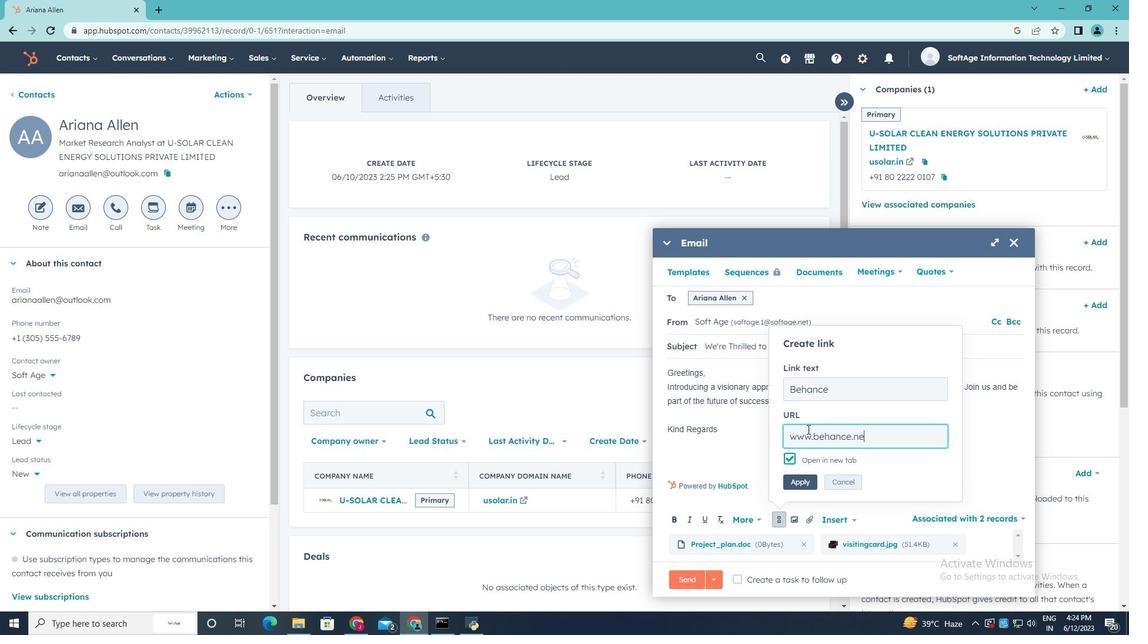 
Action: Mouse moved to (805, 478)
Screenshot: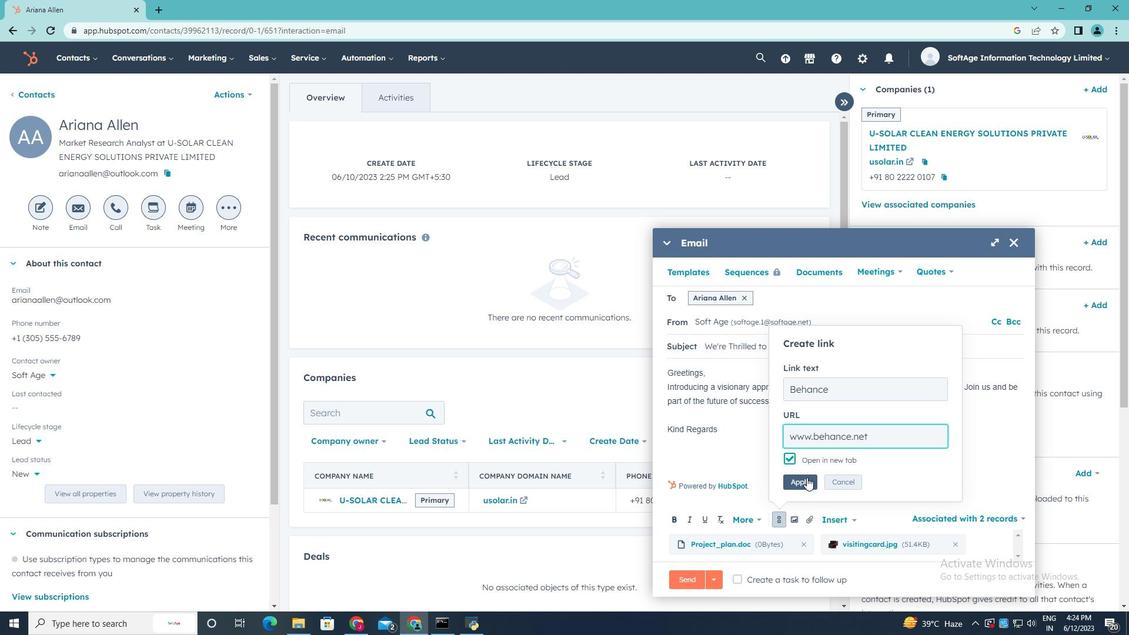 
Action: Mouse pressed left at (805, 478)
Screenshot: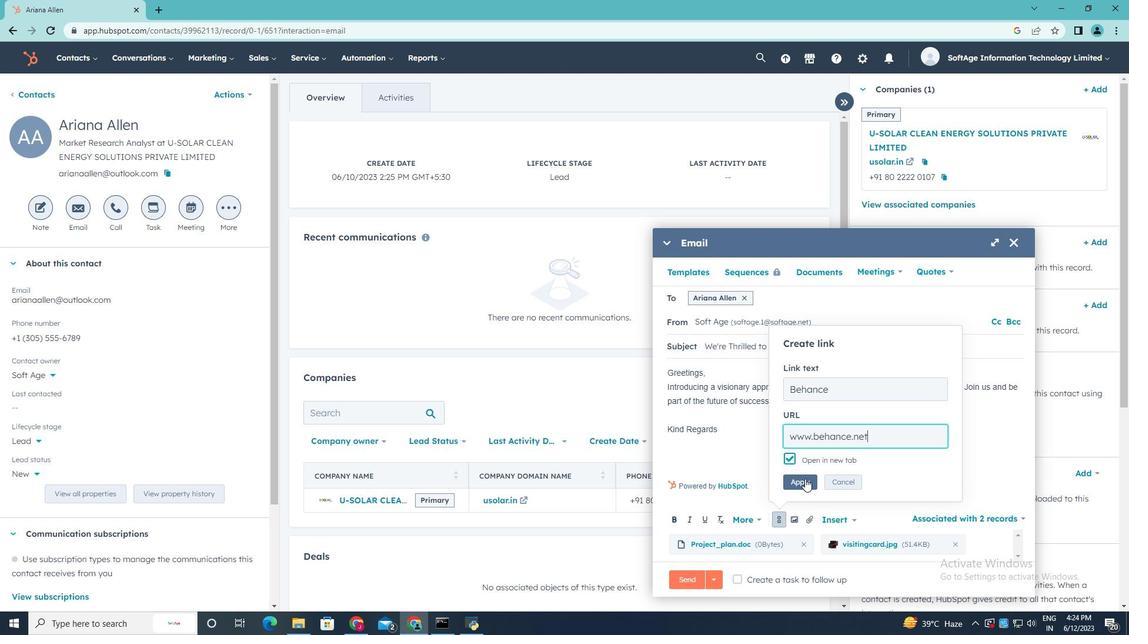 
Action: Mouse moved to (738, 582)
Screenshot: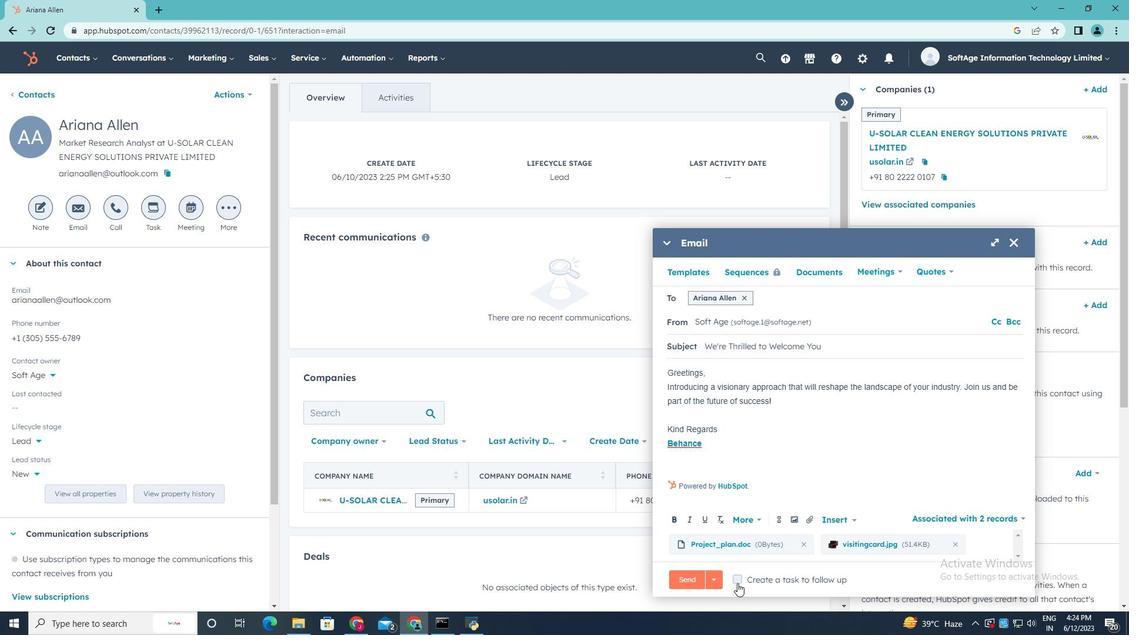 
Action: Mouse pressed left at (738, 582)
Screenshot: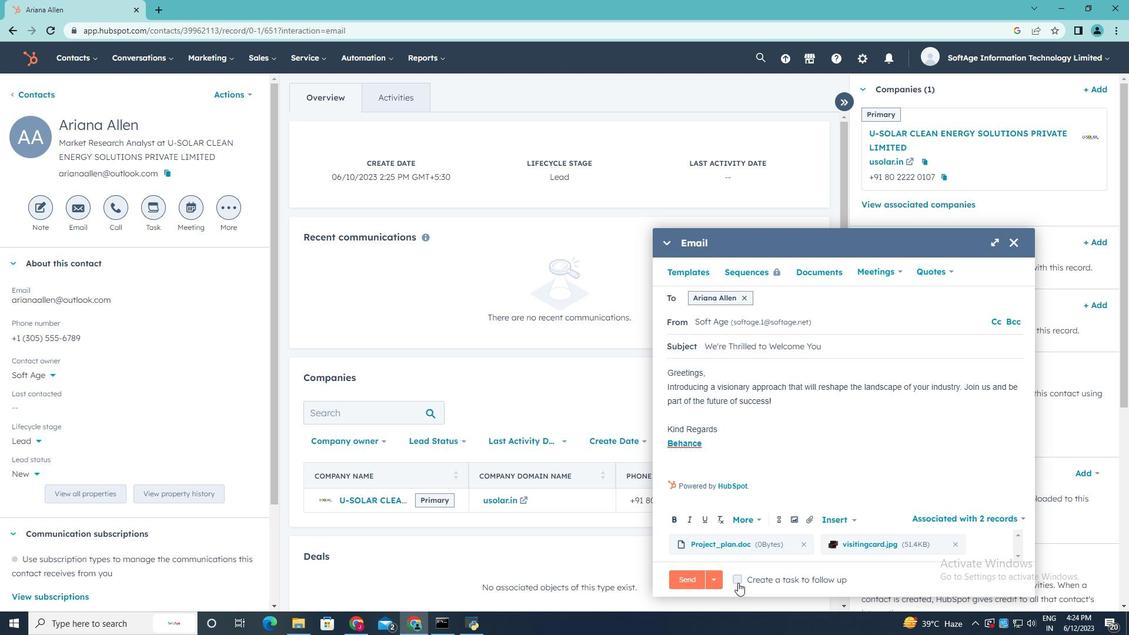 
Action: Mouse moved to (983, 580)
Screenshot: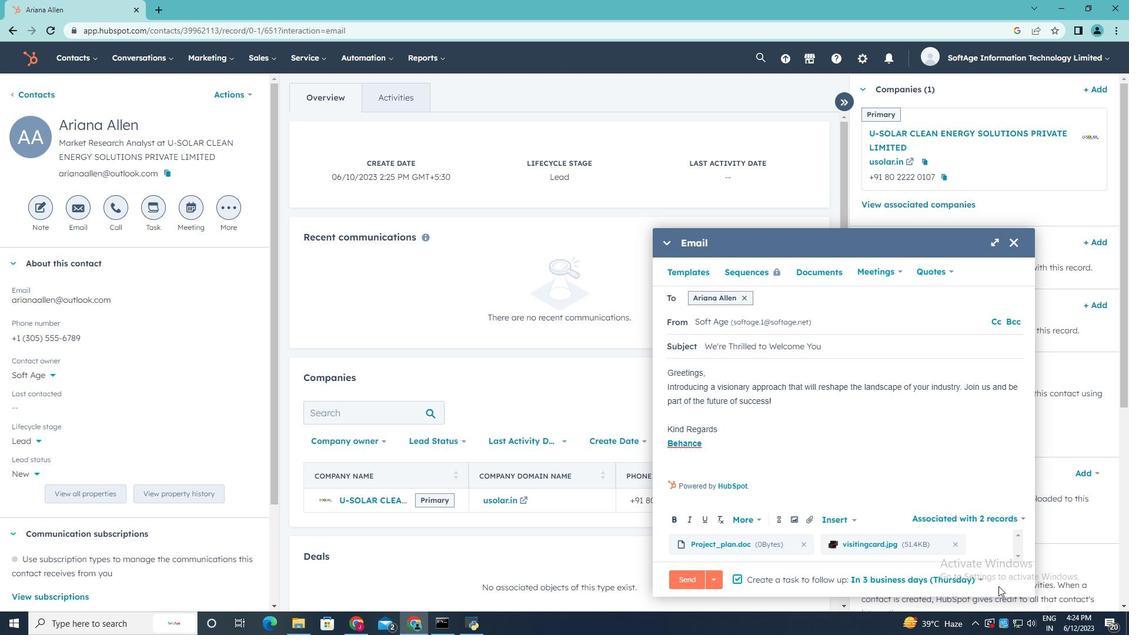 
Action: Mouse pressed left at (983, 580)
Screenshot: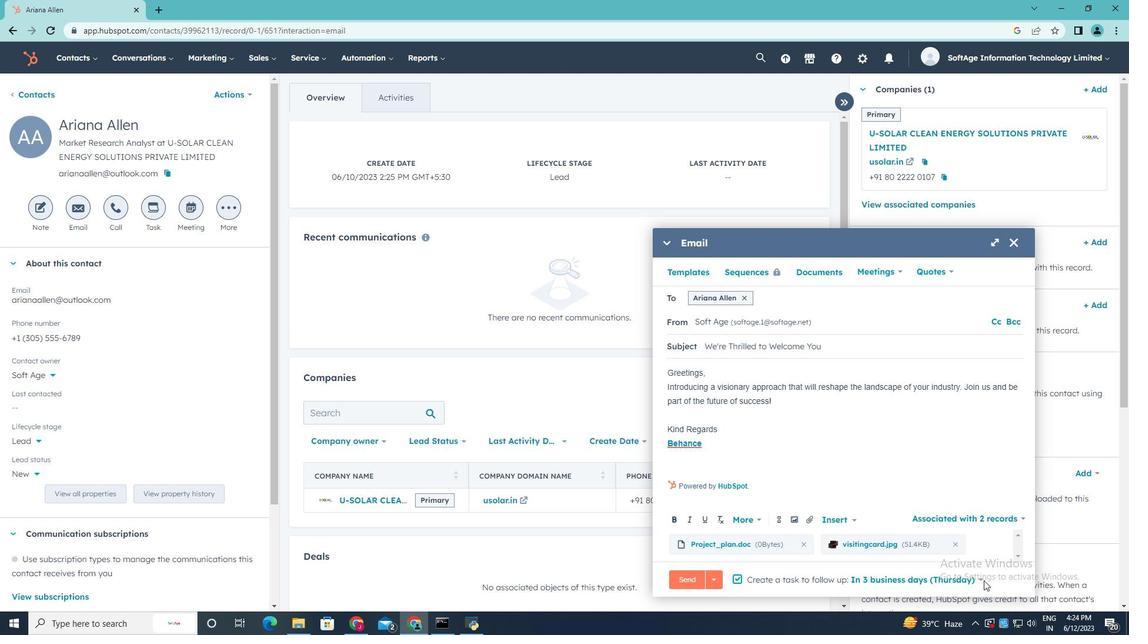 
Action: Mouse moved to (980, 579)
Screenshot: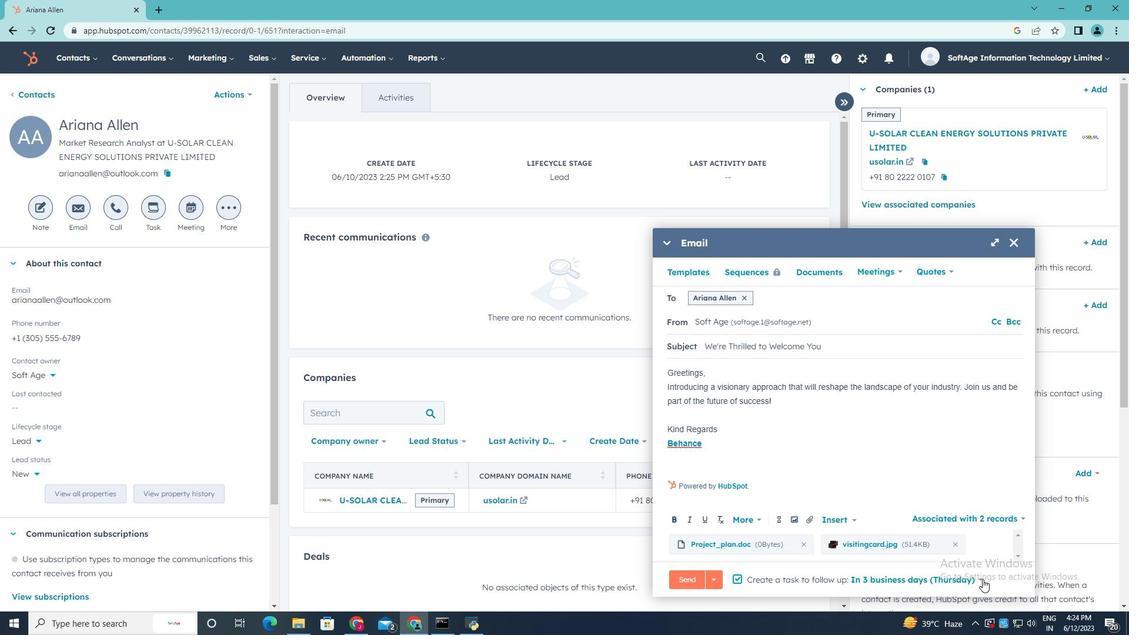 
Action: Mouse pressed left at (980, 579)
Screenshot: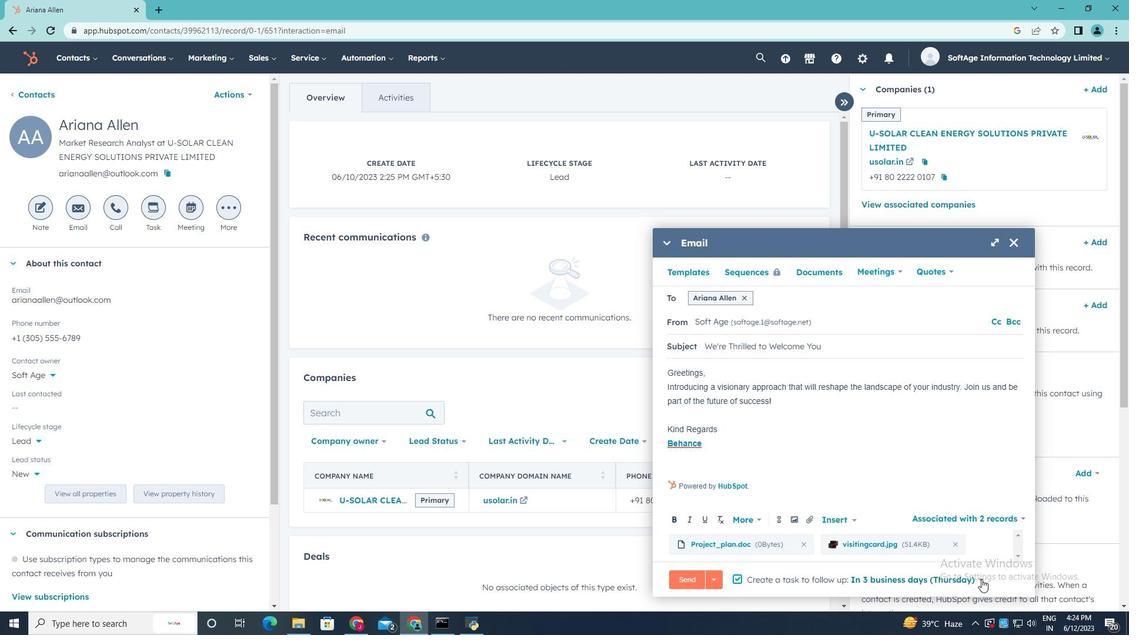 
Action: Mouse moved to (923, 506)
Screenshot: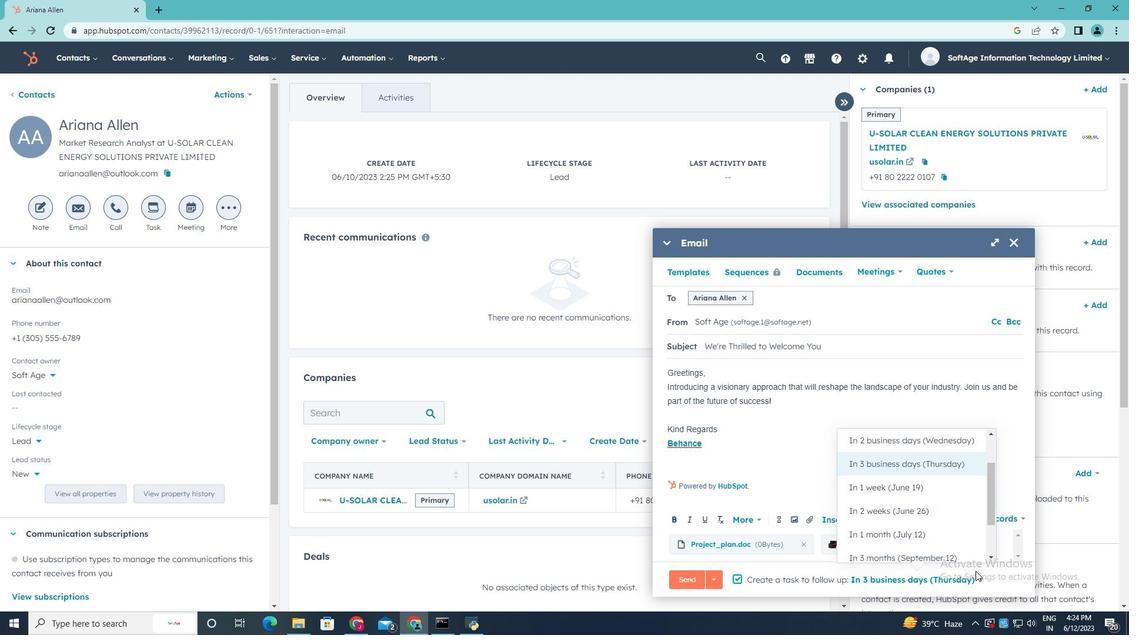 
Action: Mouse pressed left at (923, 506)
Screenshot: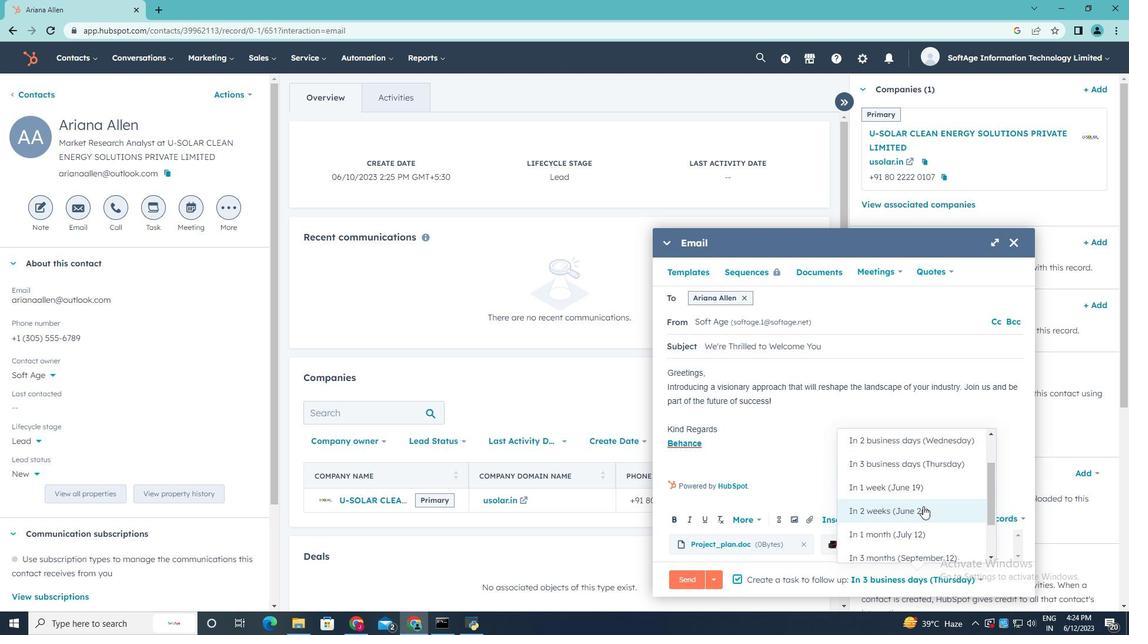 
Action: Mouse moved to (695, 576)
Screenshot: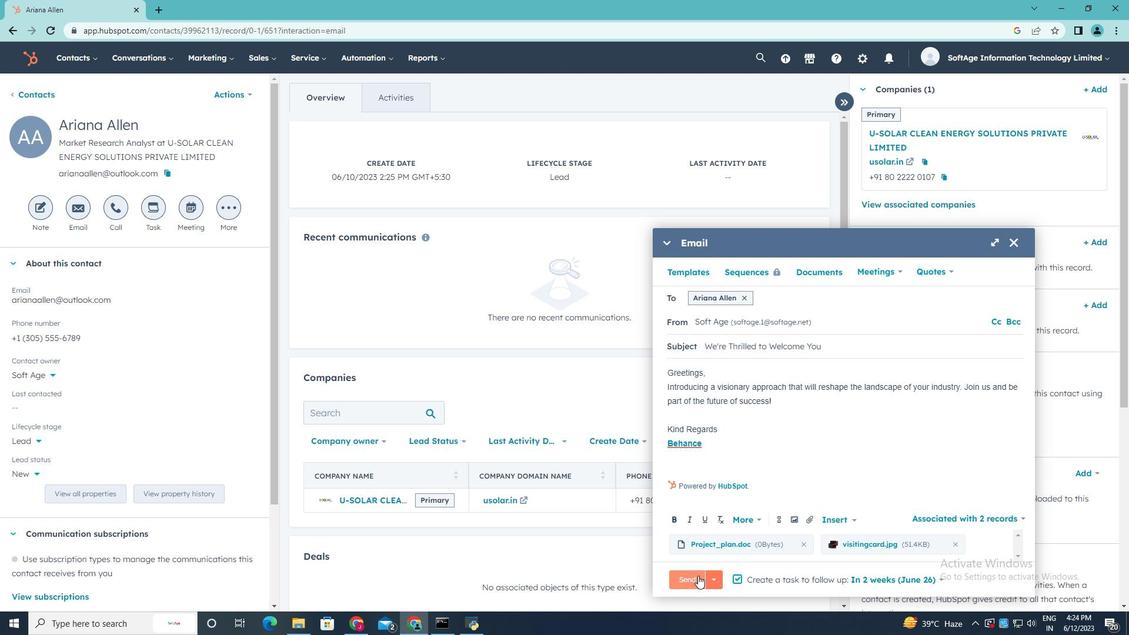 
Action: Mouse pressed left at (695, 576)
Screenshot: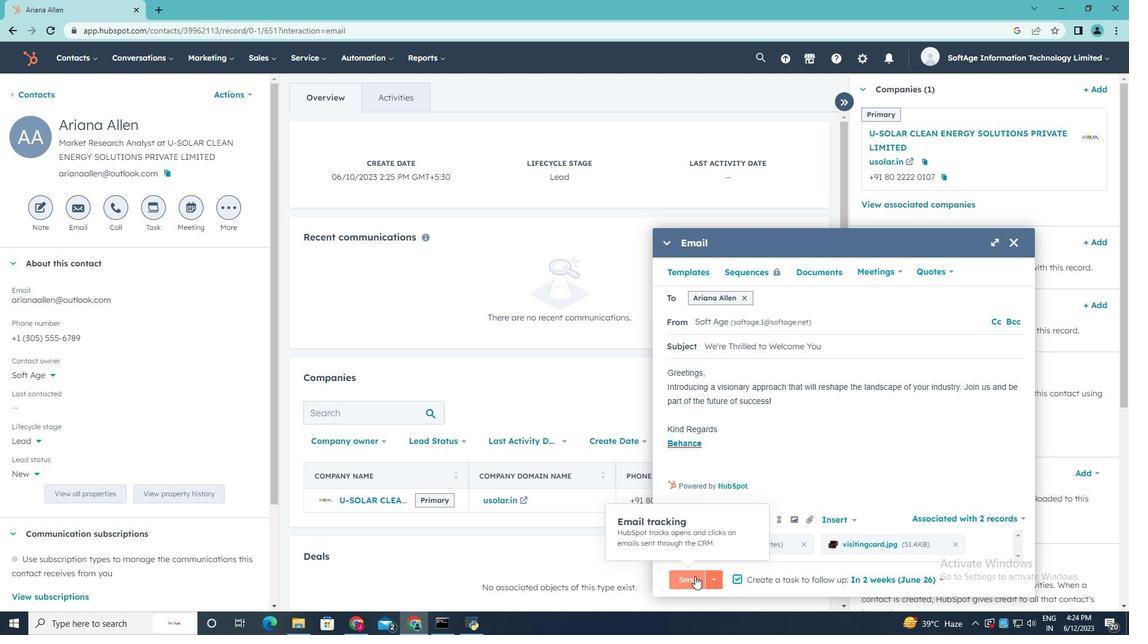 
